 Task: In Heading Arial with underline. Font size of heading  '18'Font style of data Calibri. Font size of data  9Alignment of headline & data Align center. Fill color in heading,  RedFont color of data Black Apply border in Data No BorderIn the sheet  Expense Log Sheetbook
Action: Mouse moved to (201, 132)
Screenshot: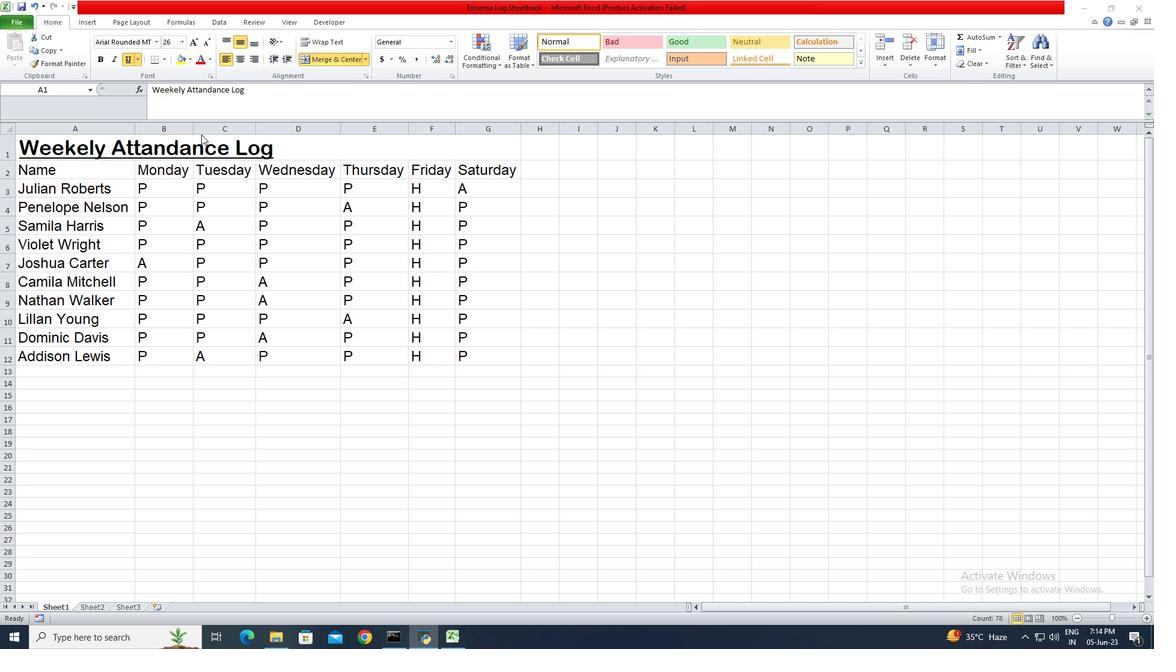 
Action: Mouse pressed left at (201, 132)
Screenshot: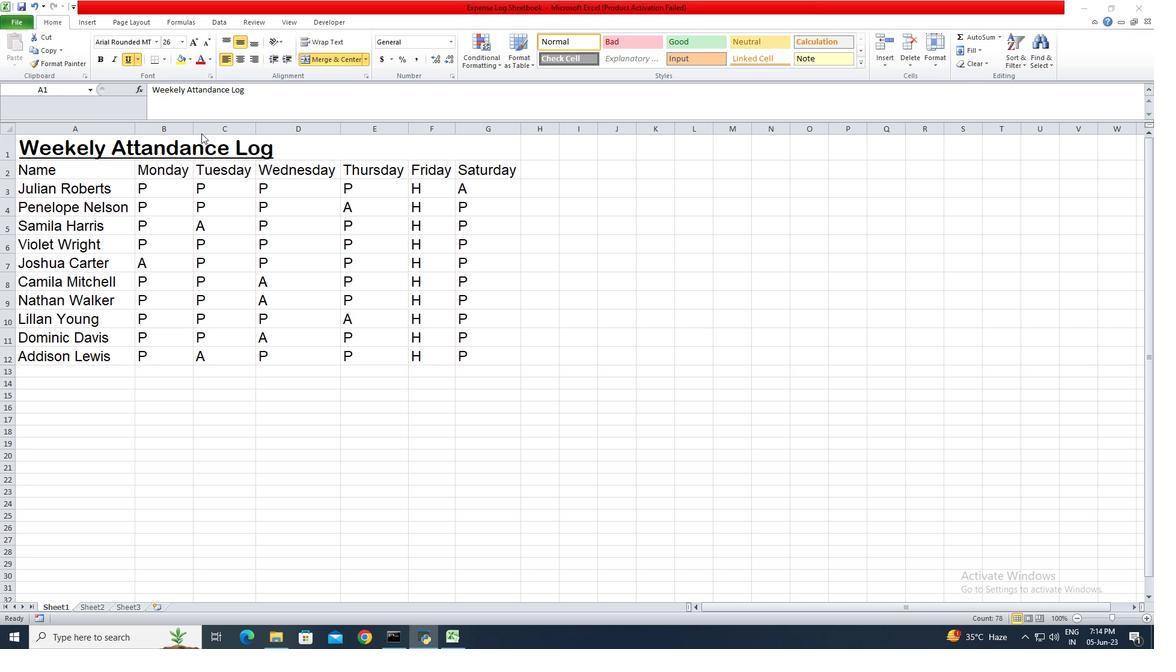 
Action: Mouse moved to (200, 142)
Screenshot: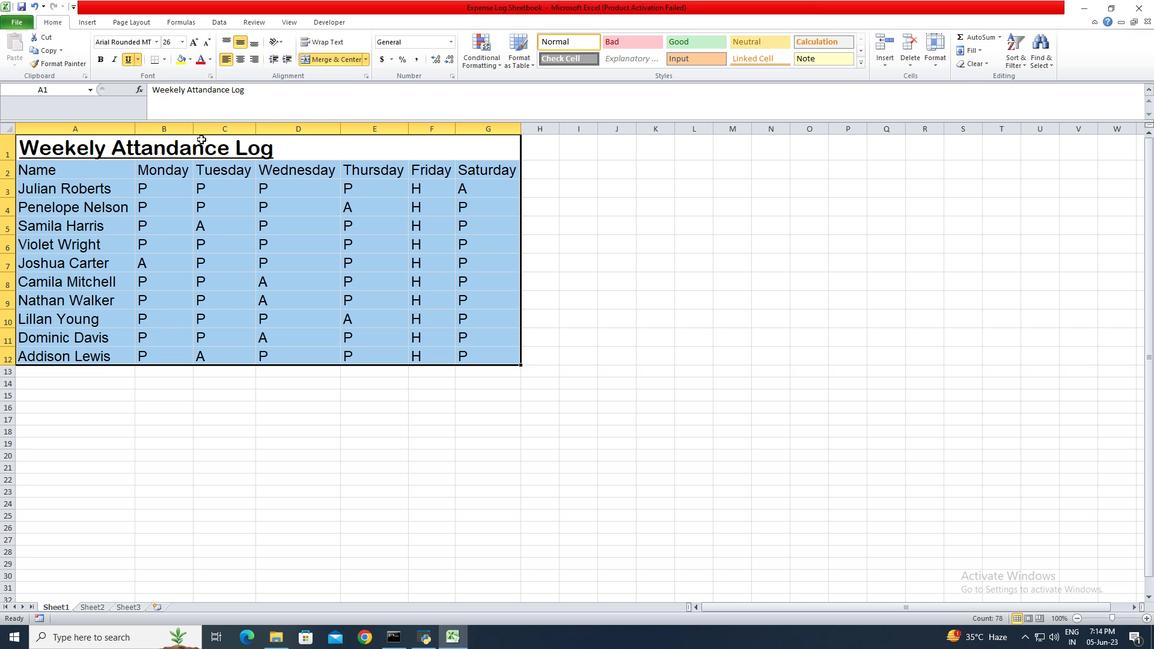 
Action: Mouse pressed left at (200, 142)
Screenshot: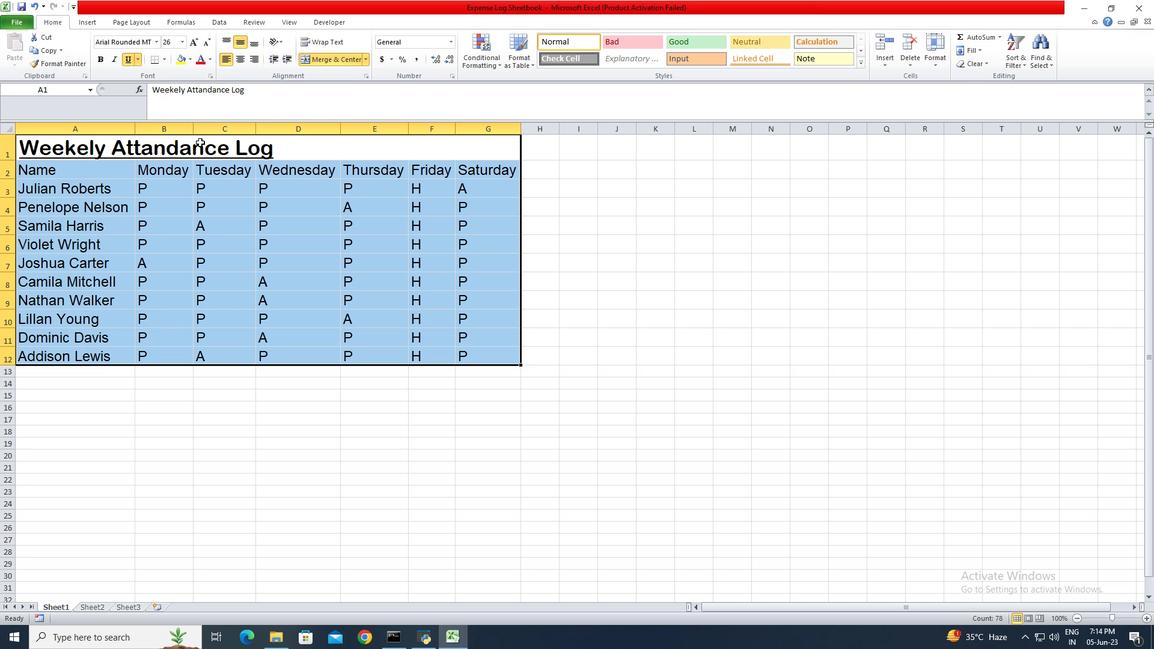 
Action: Mouse moved to (157, 43)
Screenshot: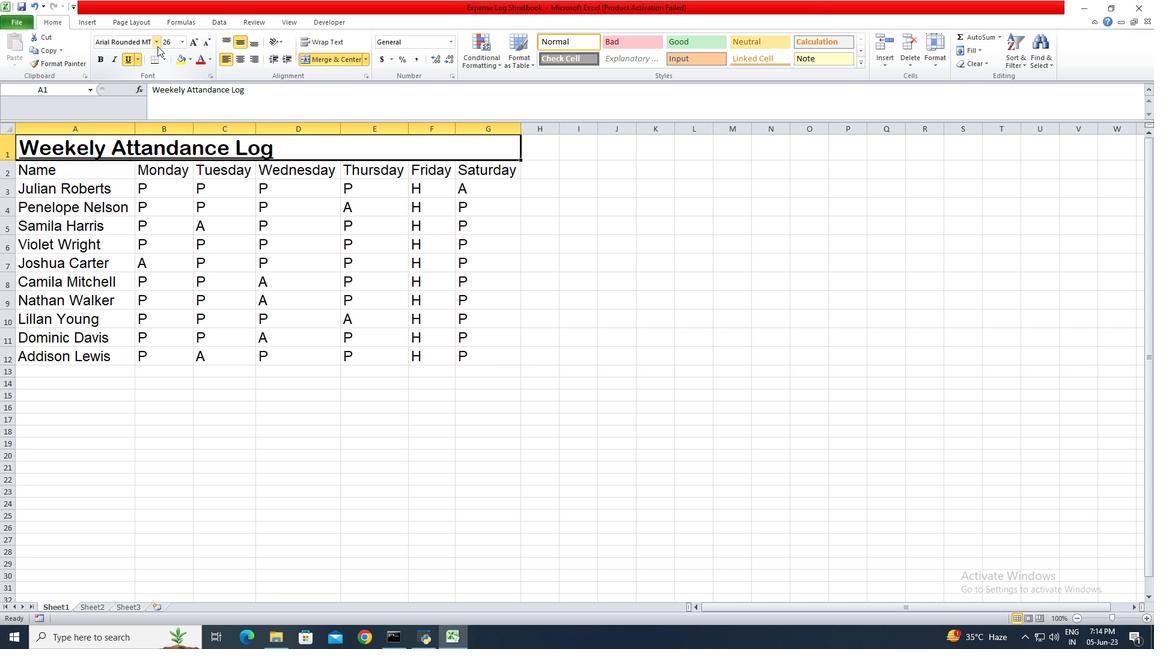 
Action: Mouse pressed left at (157, 43)
Screenshot: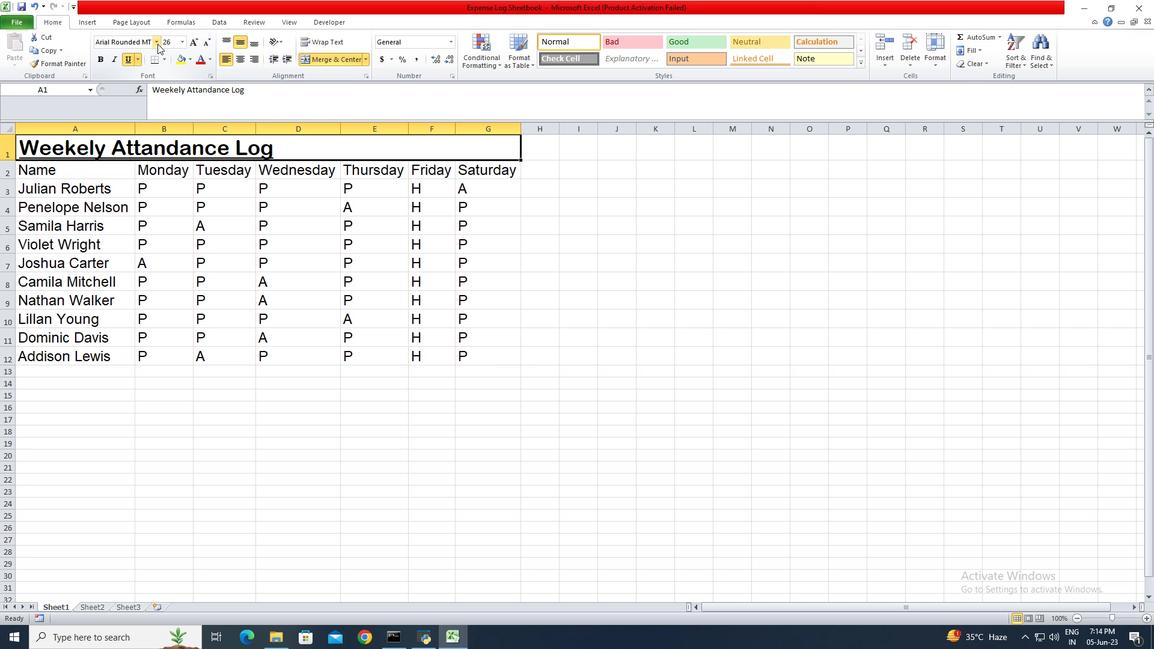 
Action: Mouse moved to (132, 137)
Screenshot: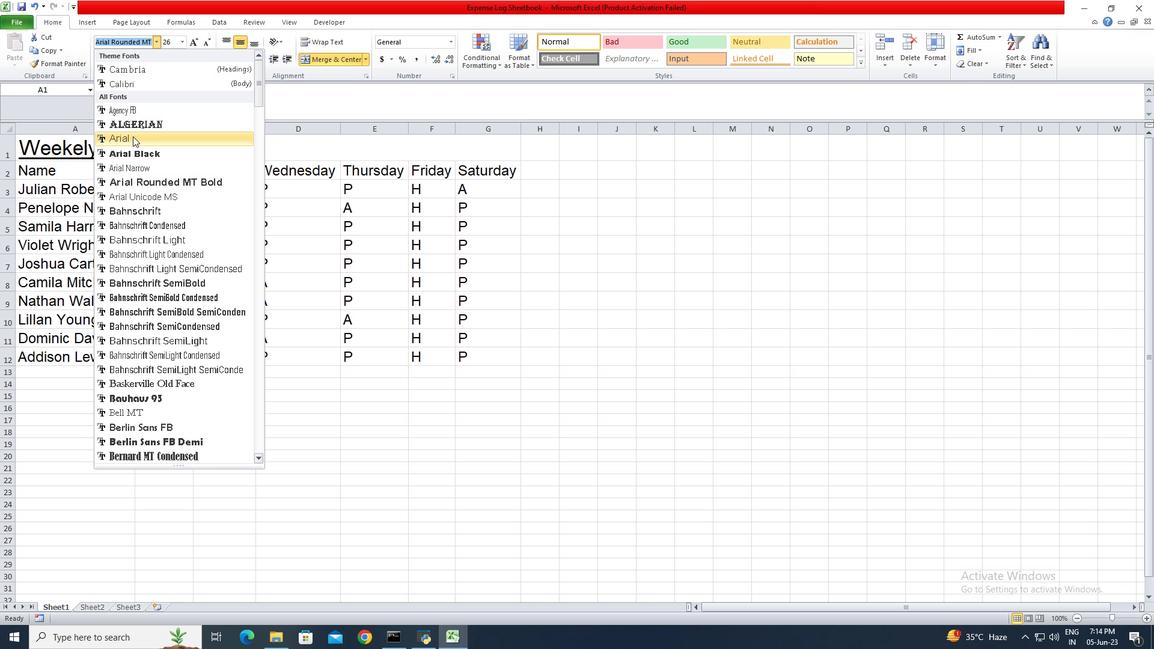 
Action: Mouse pressed left at (132, 137)
Screenshot: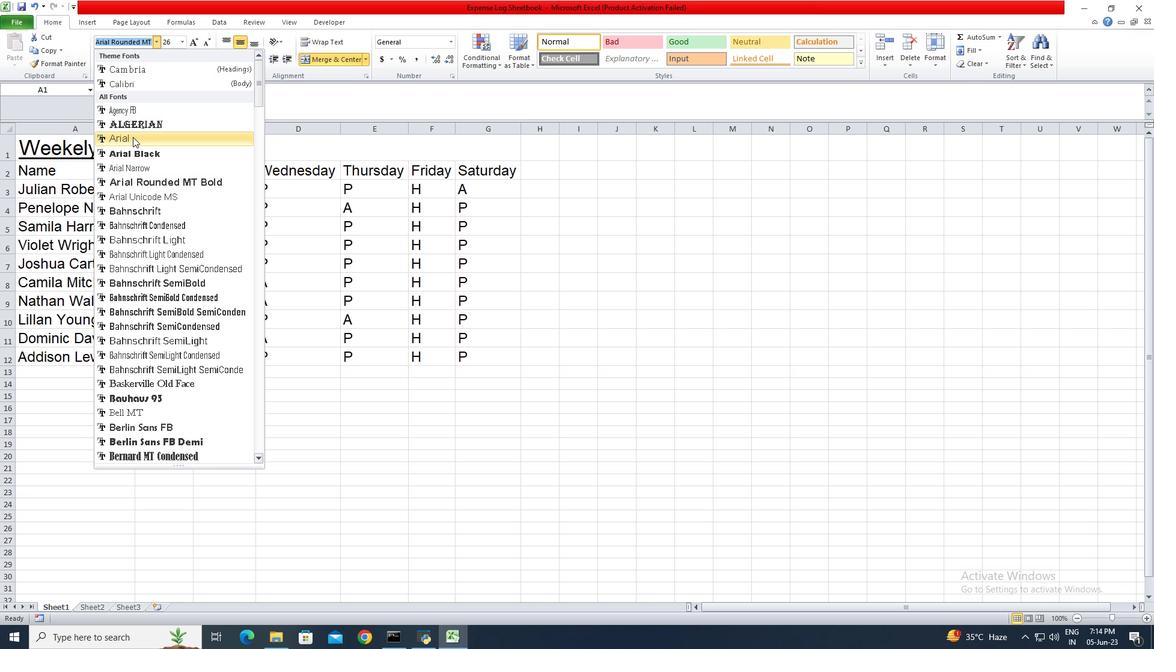 
Action: Mouse moved to (132, 63)
Screenshot: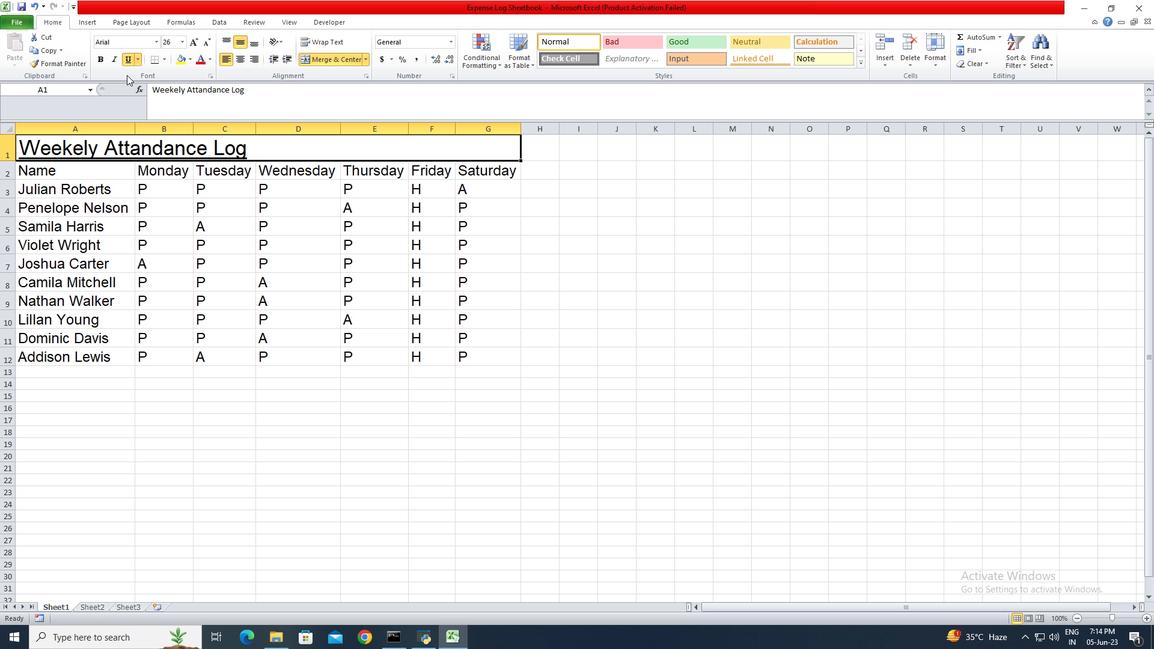 
Action: Mouse pressed left at (132, 63)
Screenshot: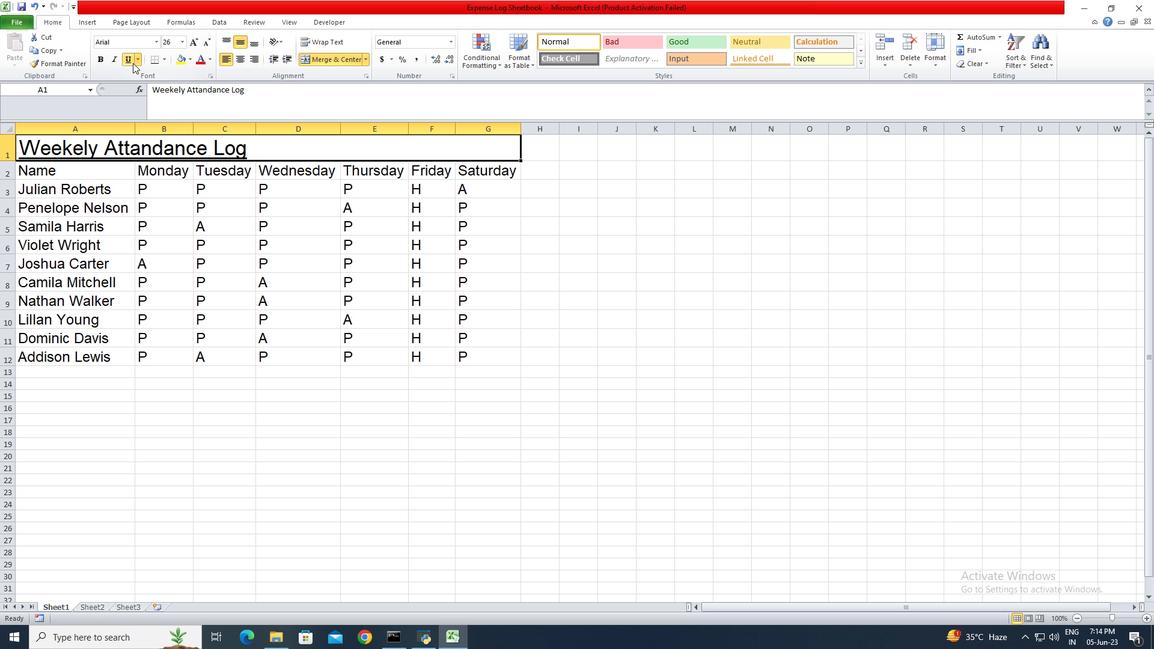 
Action: Mouse moved to (133, 62)
Screenshot: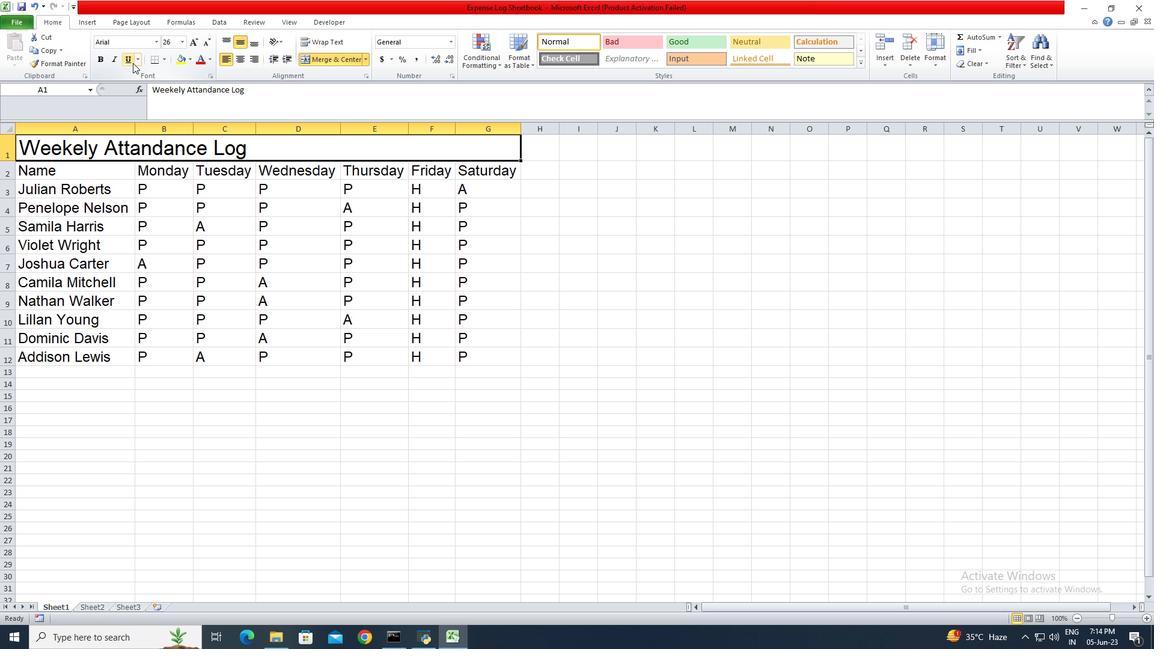 
Action: Mouse pressed left at (133, 62)
Screenshot: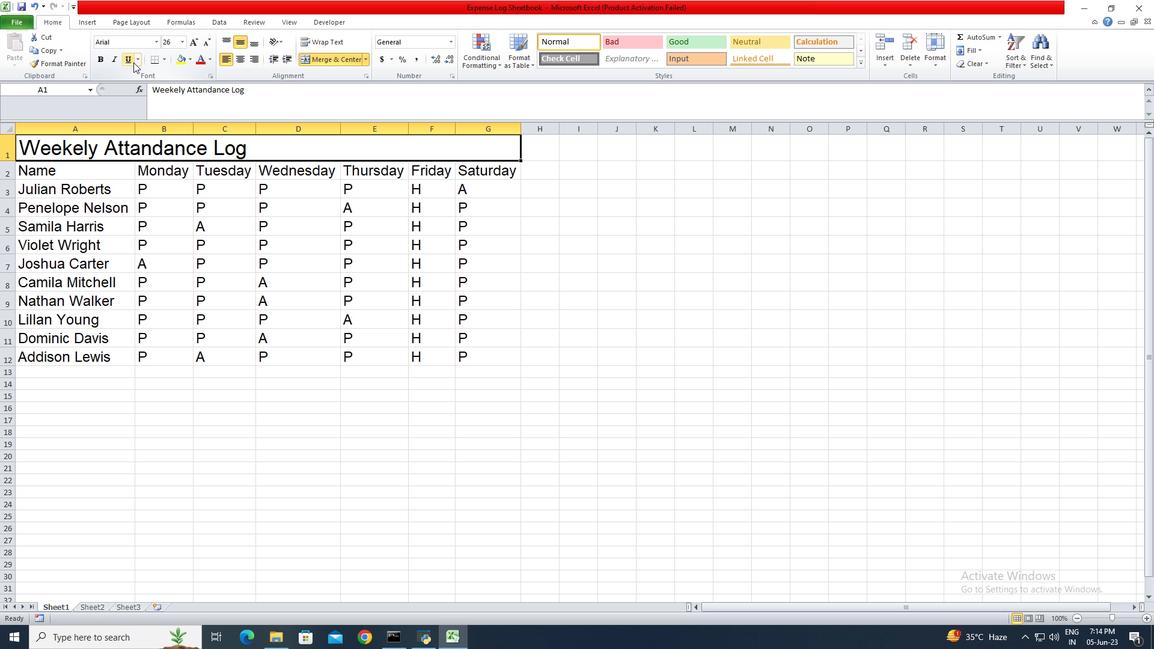 
Action: Mouse moved to (182, 42)
Screenshot: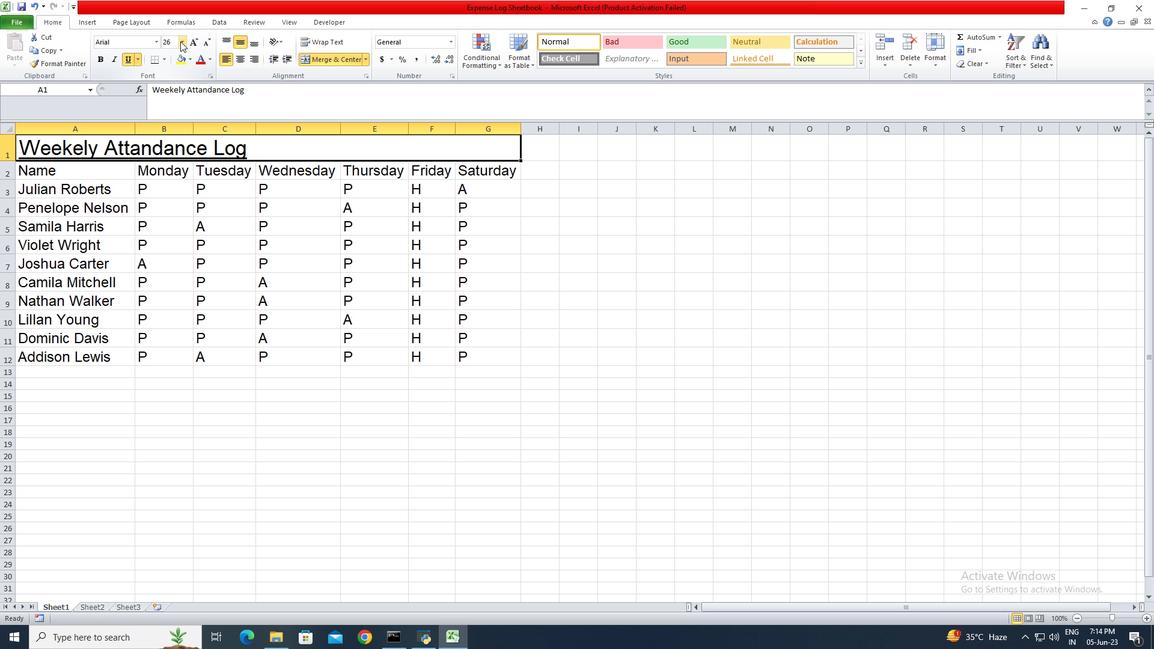 
Action: Mouse pressed left at (182, 42)
Screenshot: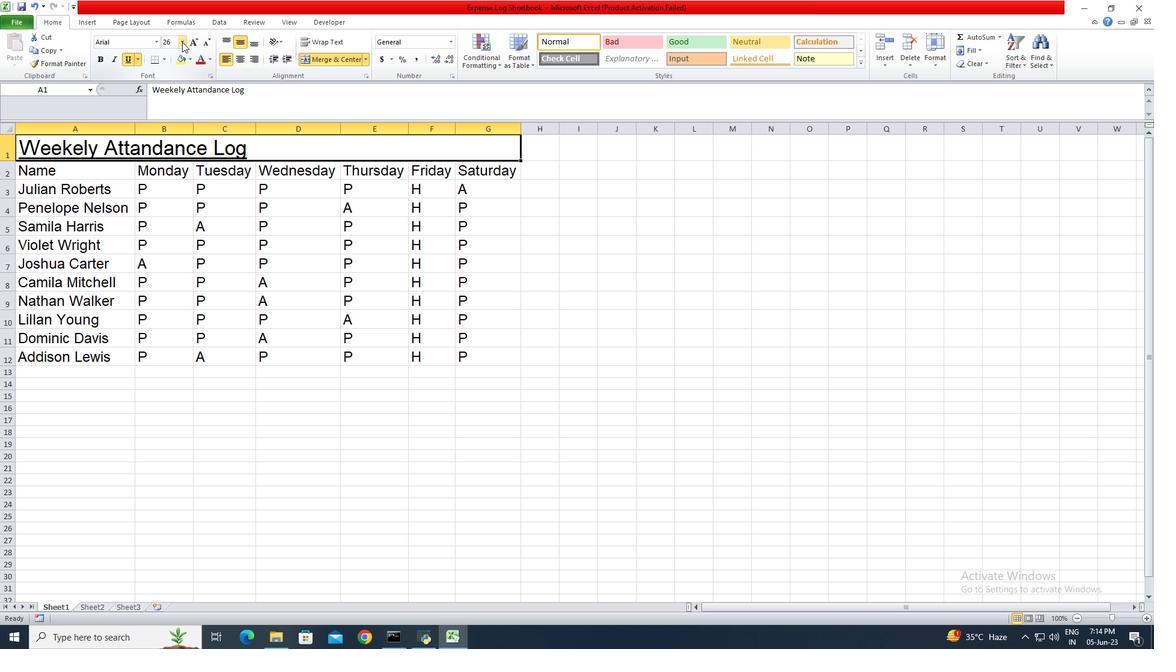 
Action: Mouse moved to (167, 128)
Screenshot: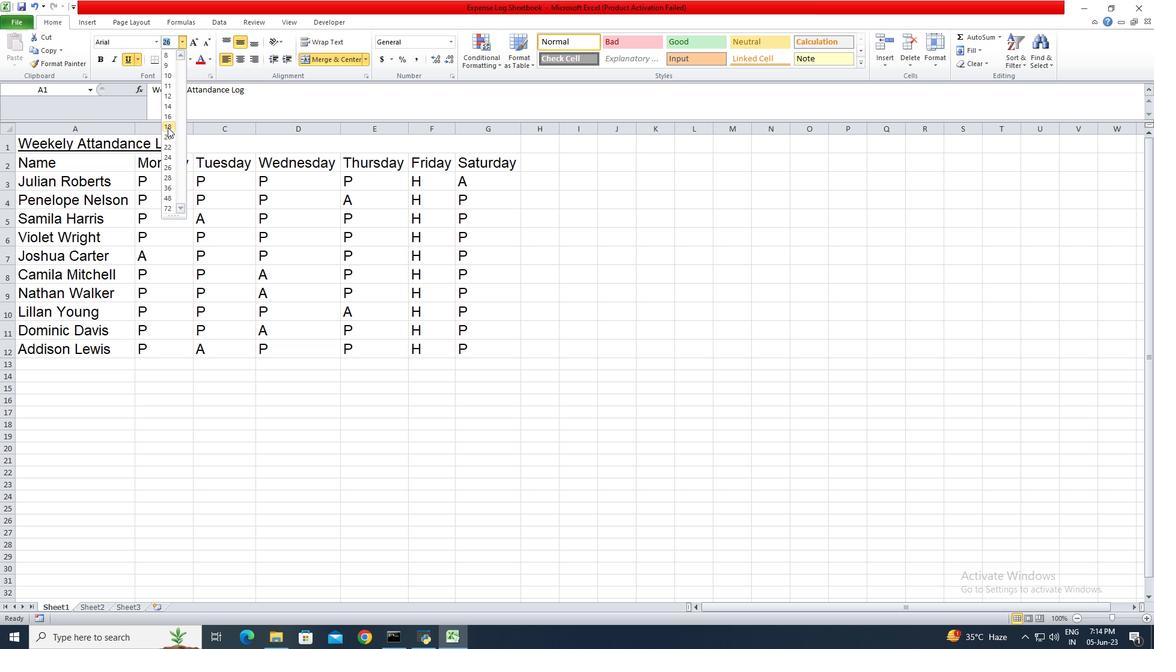 
Action: Mouse pressed left at (167, 128)
Screenshot: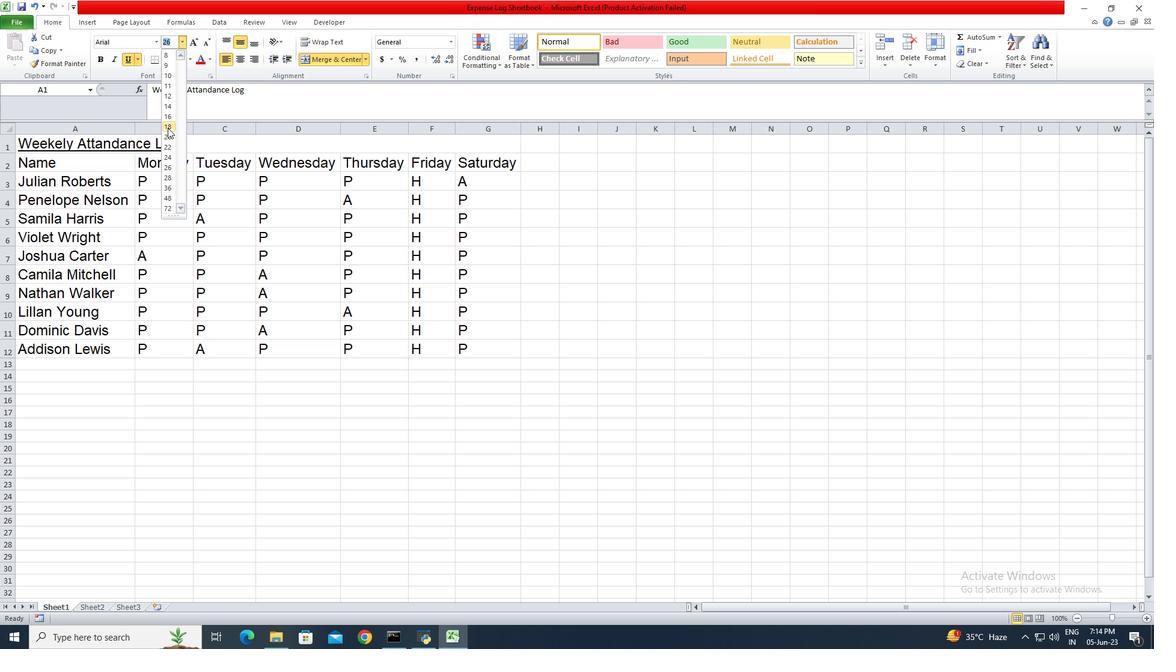 
Action: Mouse moved to (76, 164)
Screenshot: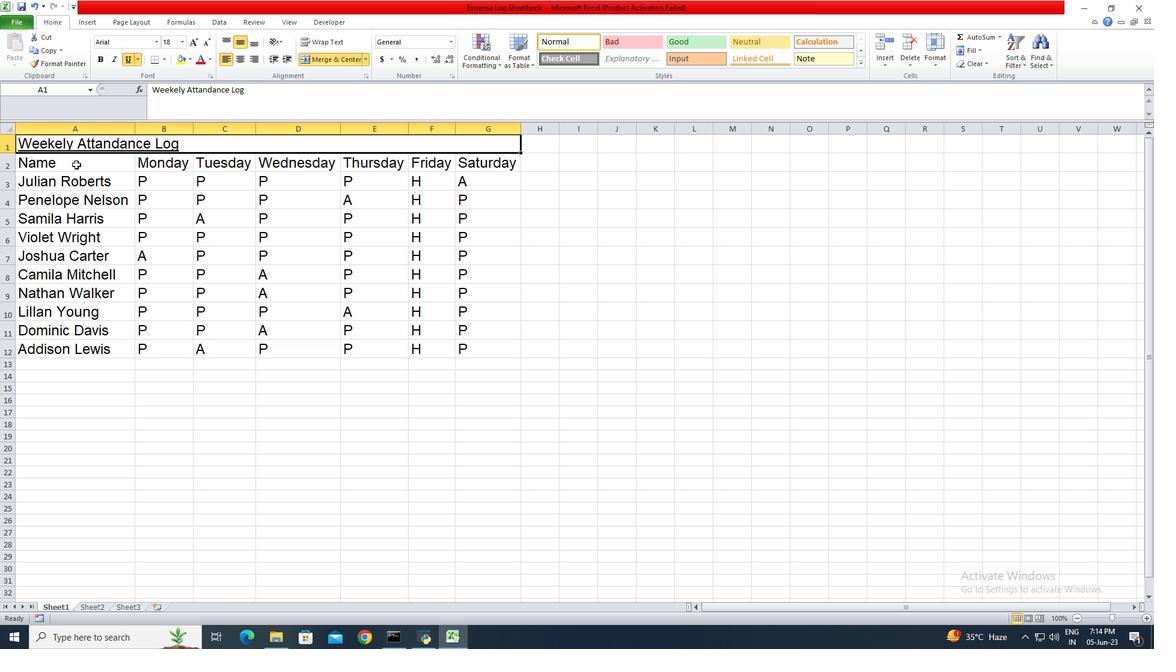 
Action: Mouse pressed left at (76, 164)
Screenshot: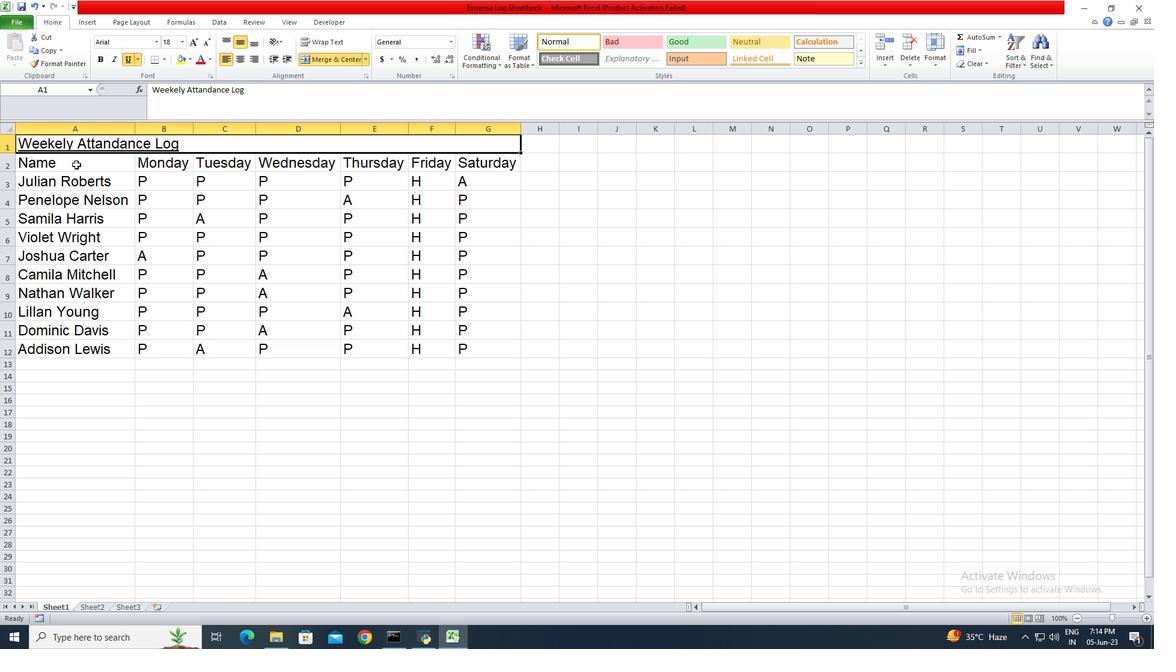 
Action: Mouse moved to (156, 42)
Screenshot: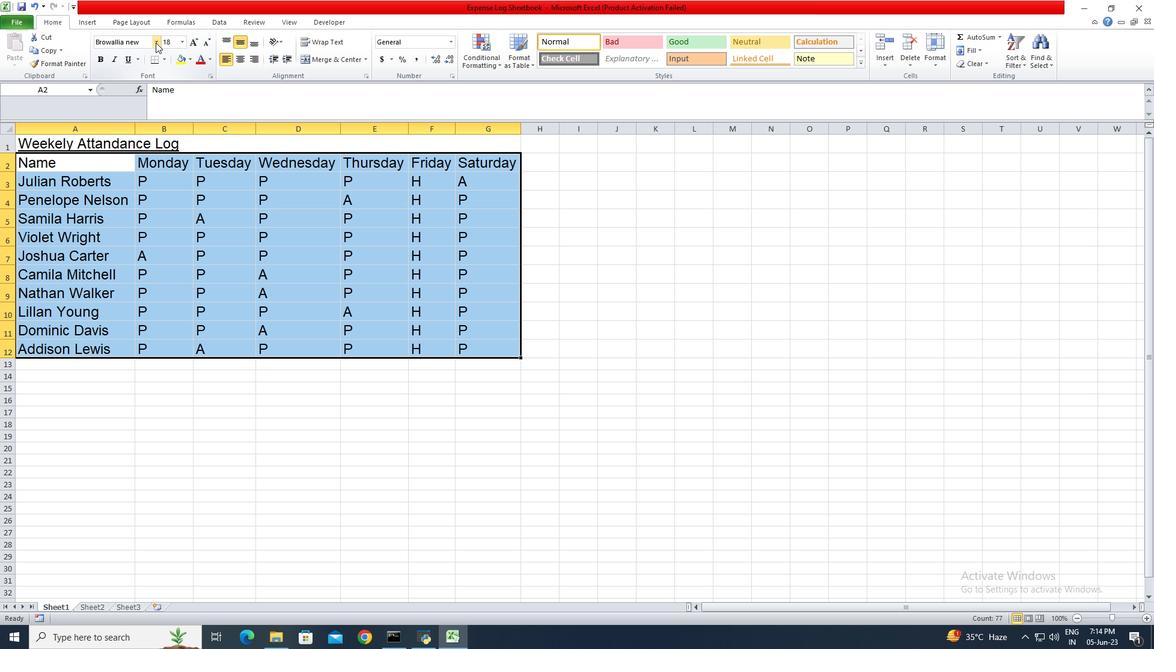 
Action: Mouse pressed left at (156, 42)
Screenshot: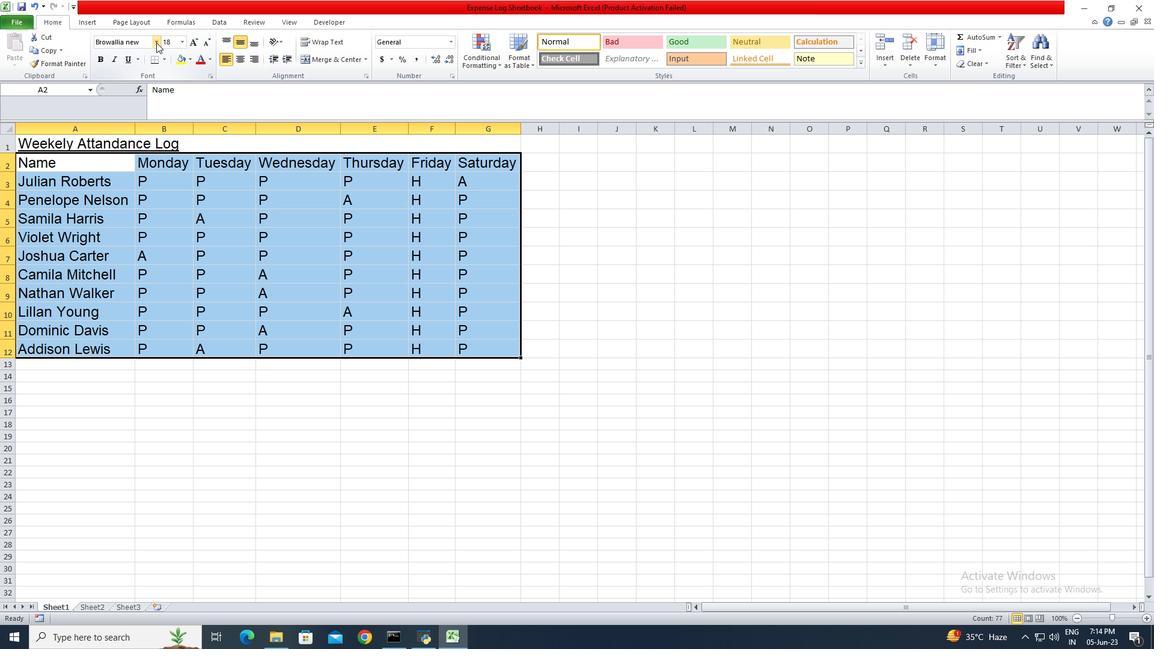 
Action: Mouse moved to (152, 88)
Screenshot: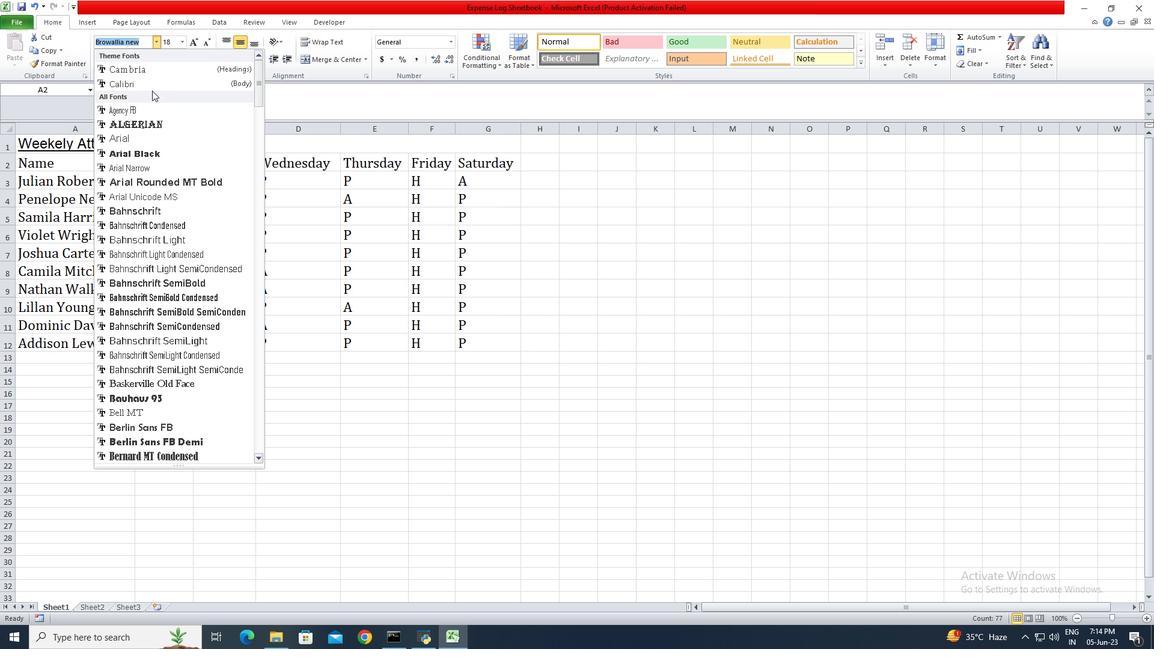 
Action: Mouse pressed left at (152, 88)
Screenshot: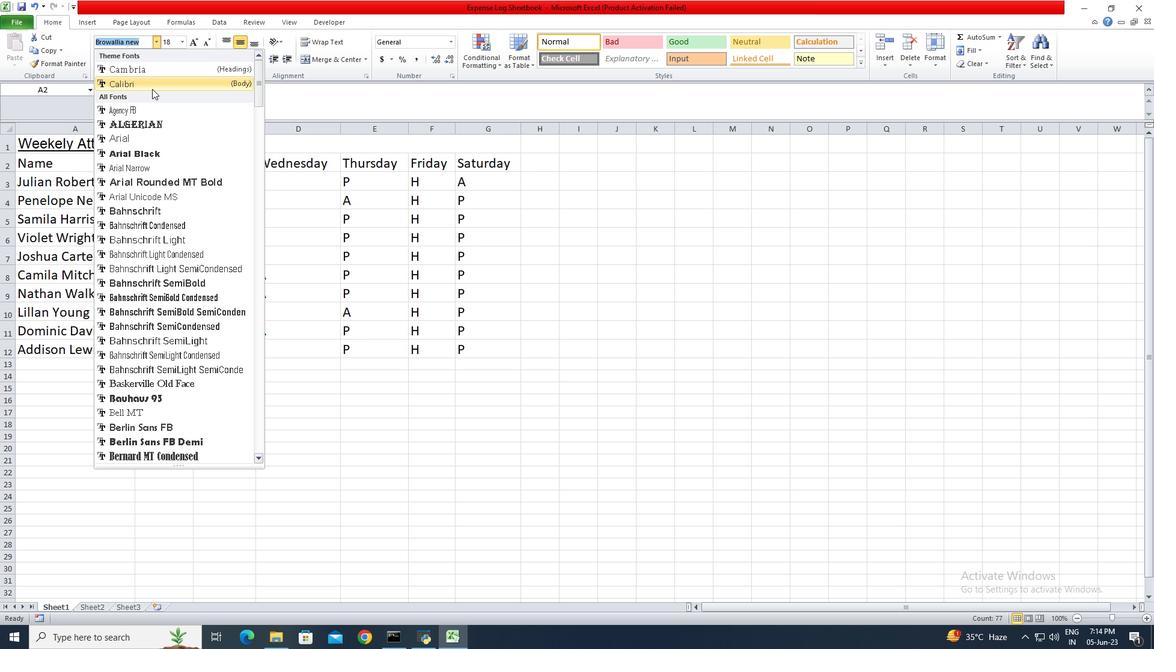 
Action: Mouse moved to (185, 42)
Screenshot: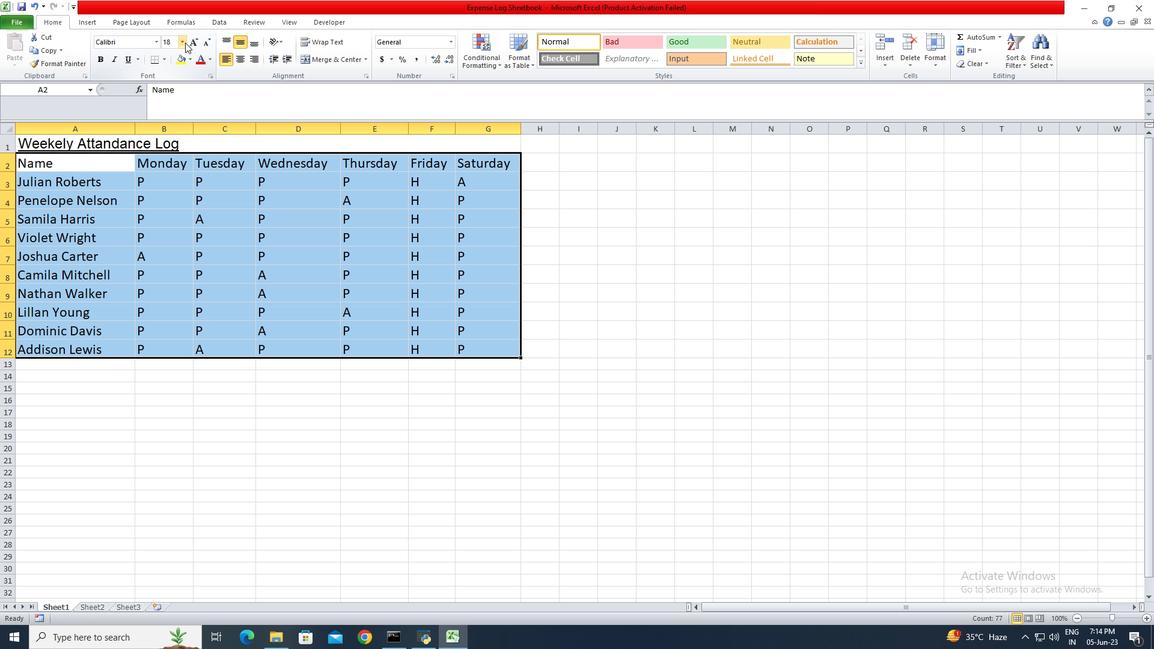 
Action: Mouse pressed left at (185, 42)
Screenshot: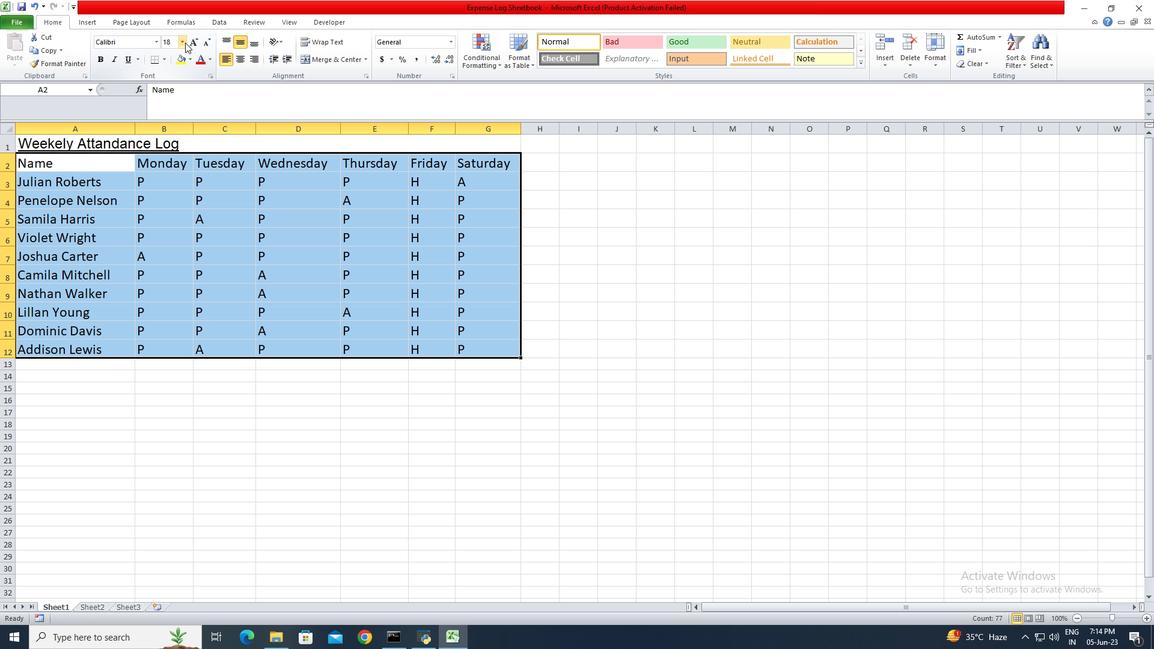 
Action: Mouse moved to (169, 66)
Screenshot: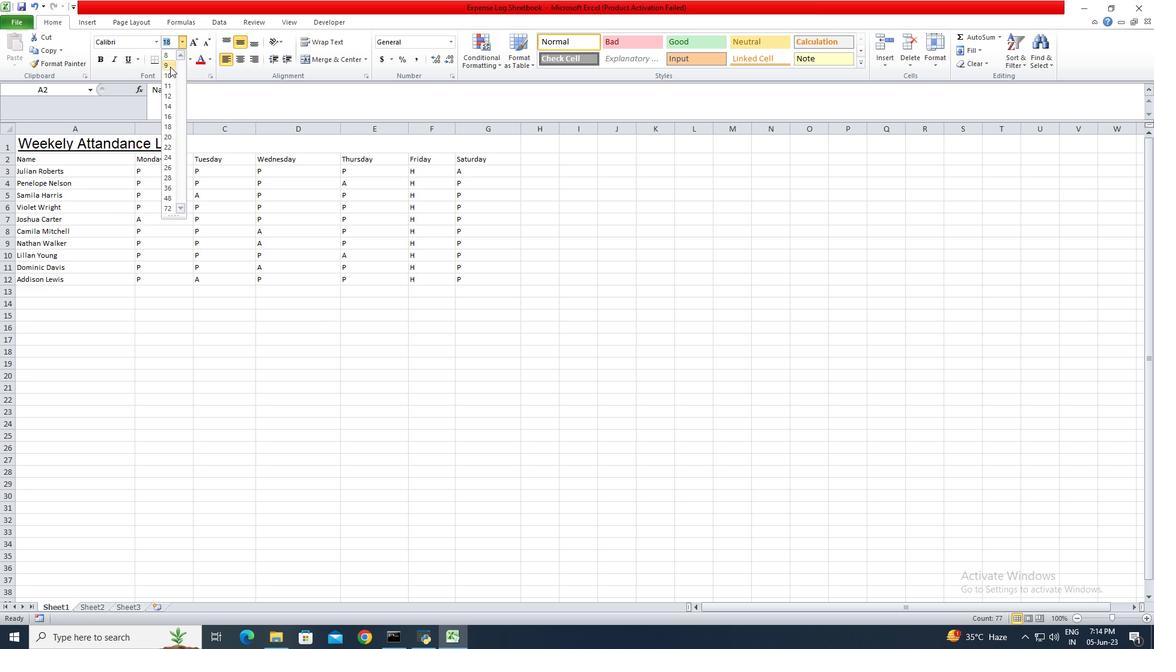 
Action: Mouse pressed left at (169, 66)
Screenshot: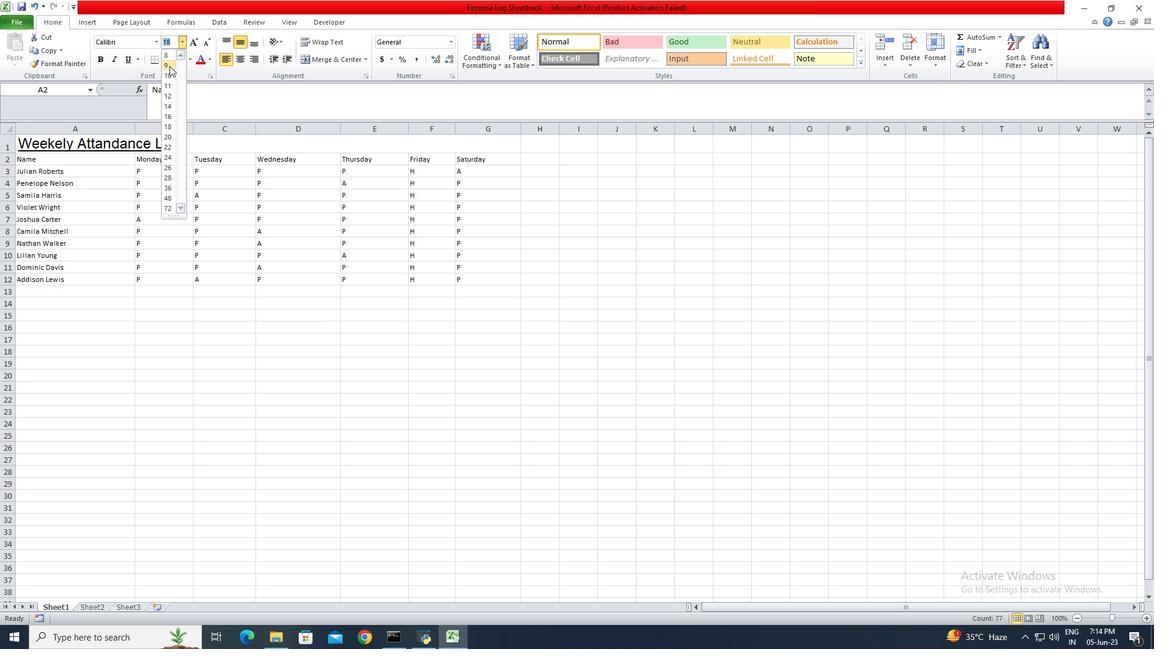 
Action: Mouse moved to (180, 331)
Screenshot: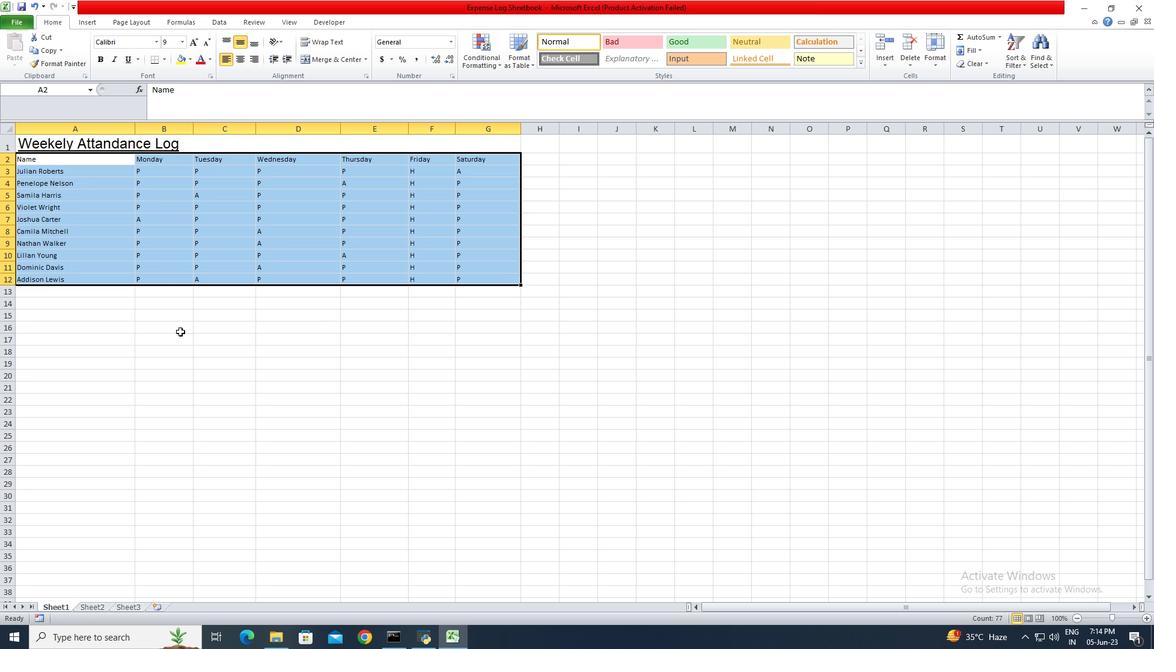 
Action: Mouse pressed left at (180, 331)
Screenshot: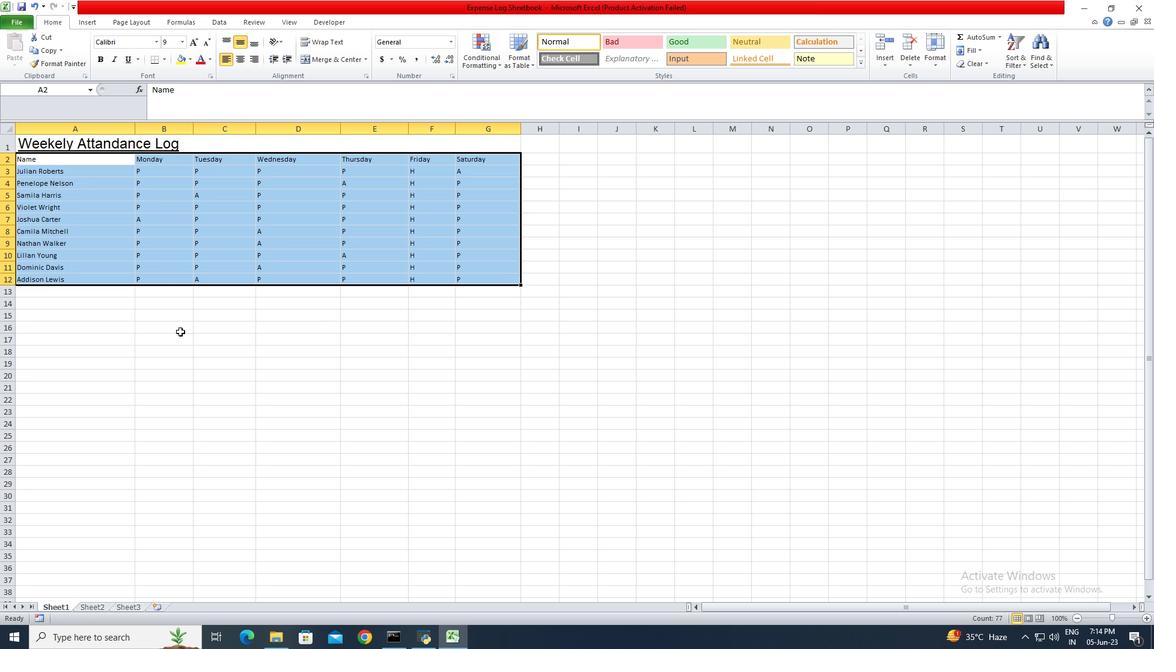 
Action: Mouse moved to (61, 138)
Screenshot: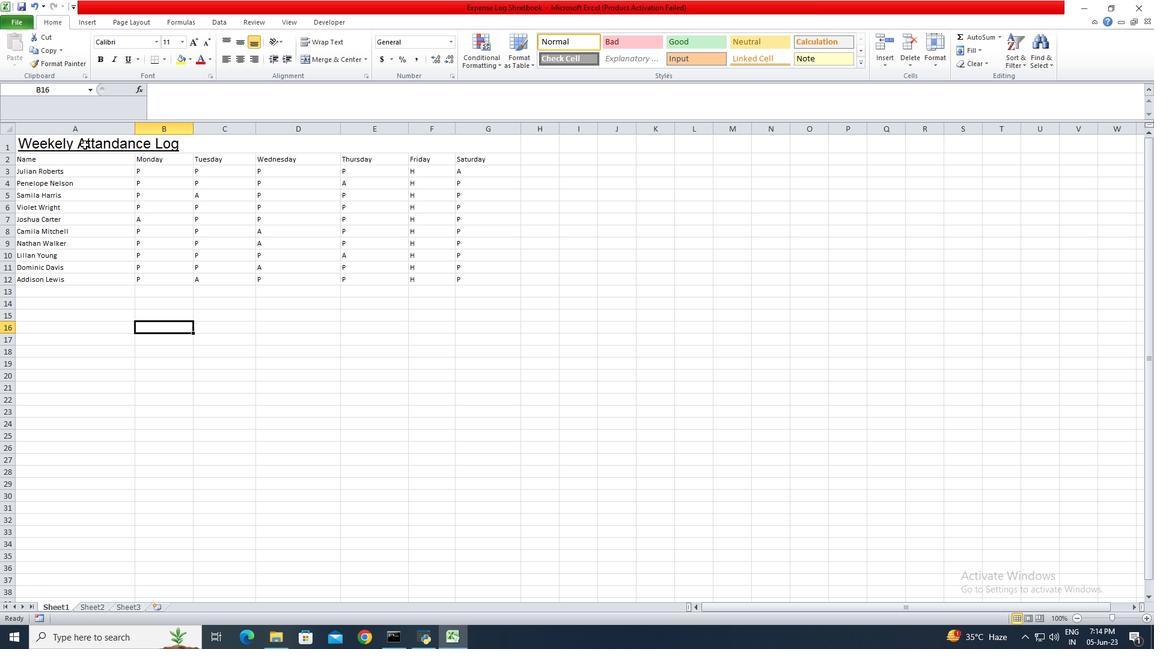 
Action: Mouse pressed left at (61, 138)
Screenshot: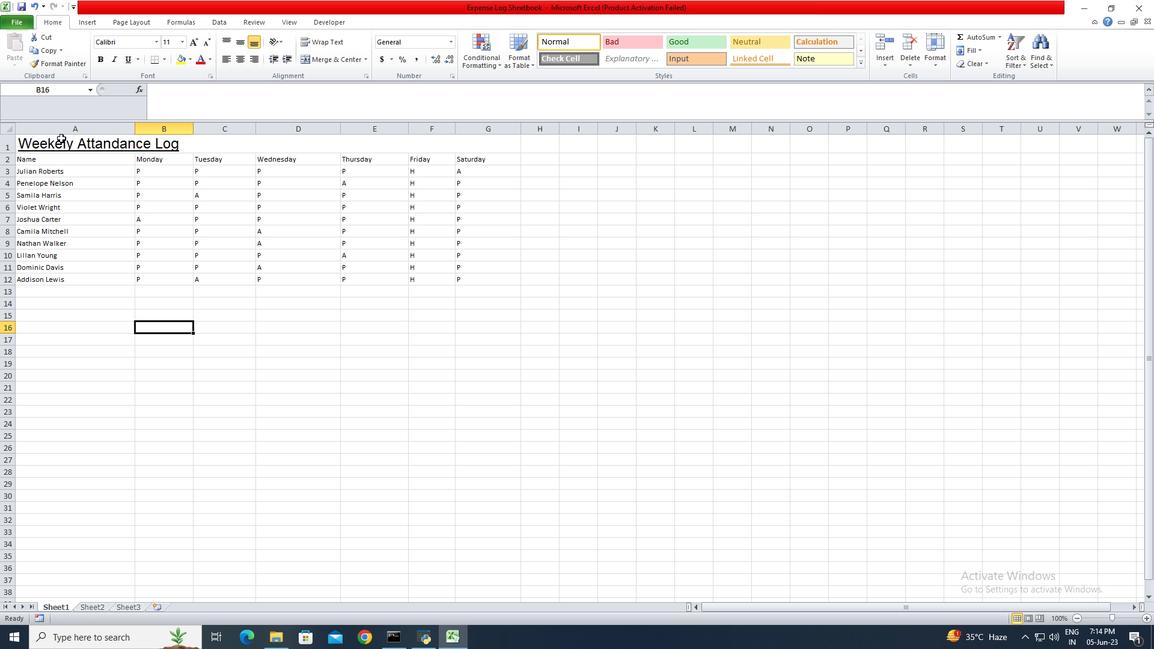 
Action: Mouse moved to (99, 138)
Screenshot: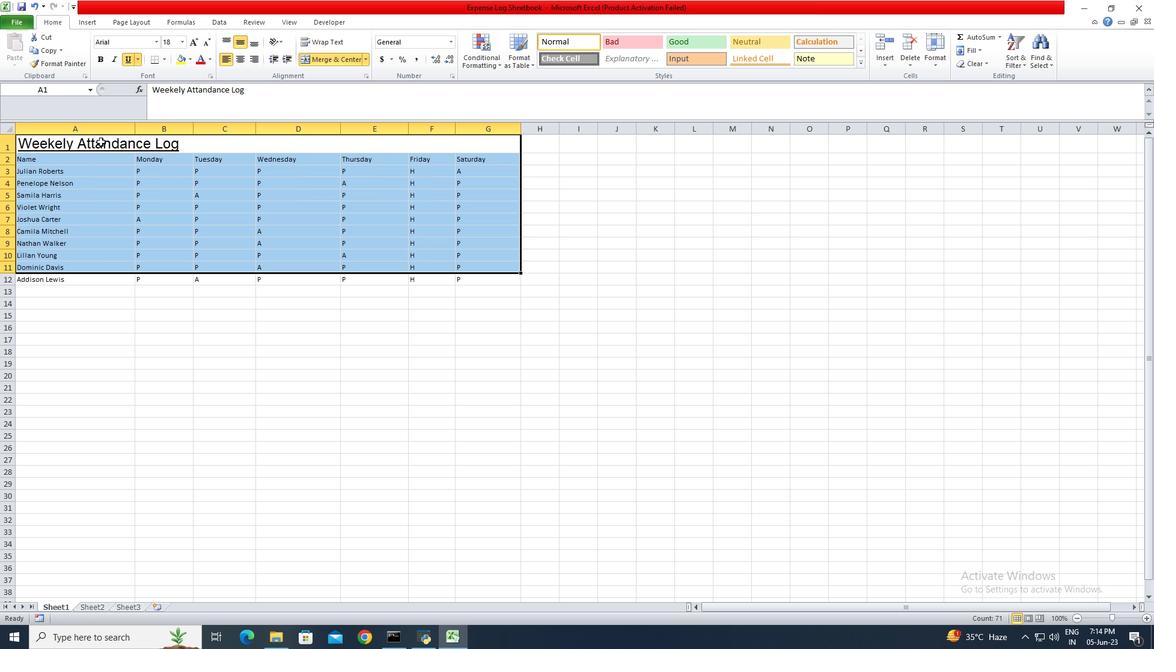 
Action: Mouse pressed left at (99, 138)
Screenshot: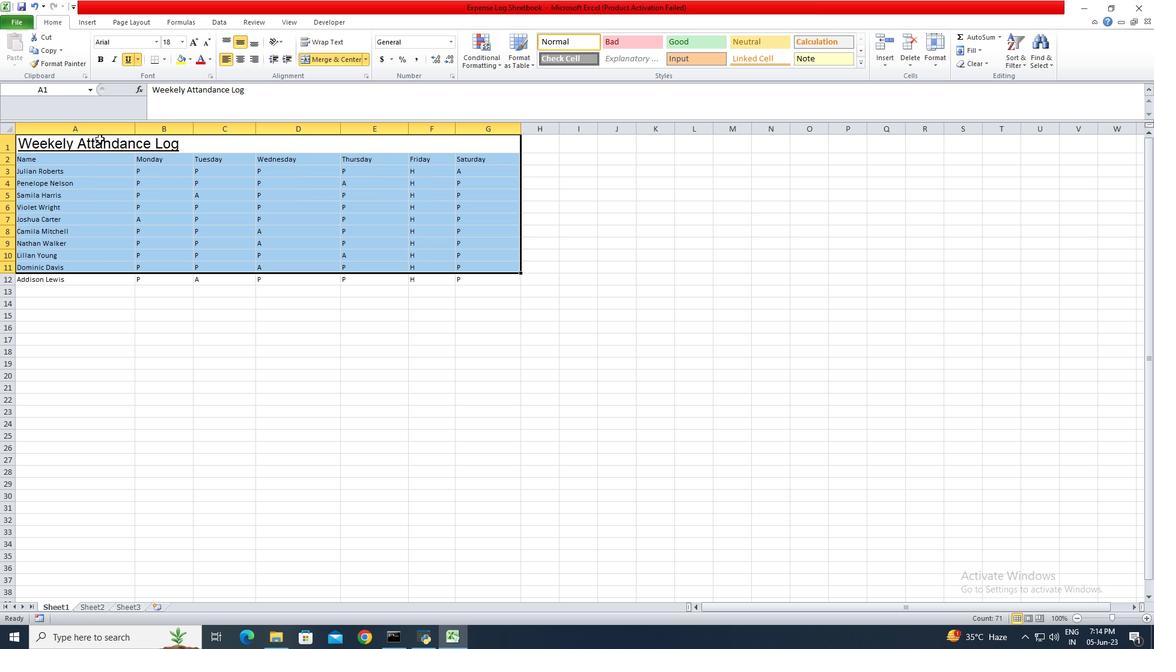 
Action: Mouse moved to (241, 57)
Screenshot: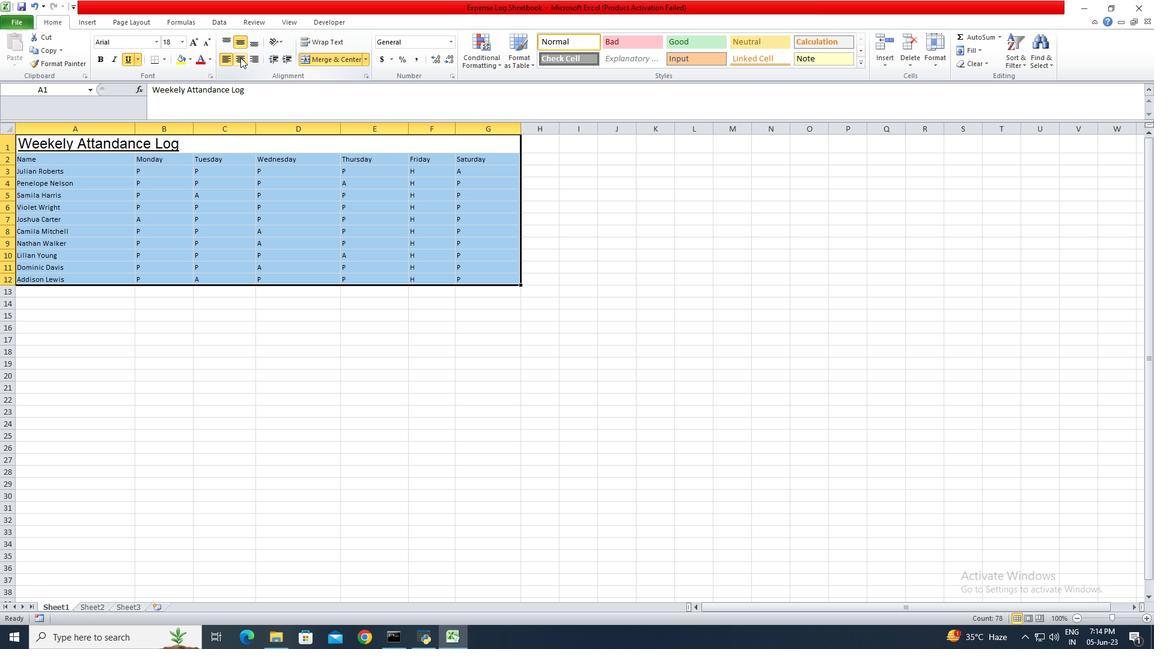 
Action: Mouse pressed left at (241, 57)
Screenshot: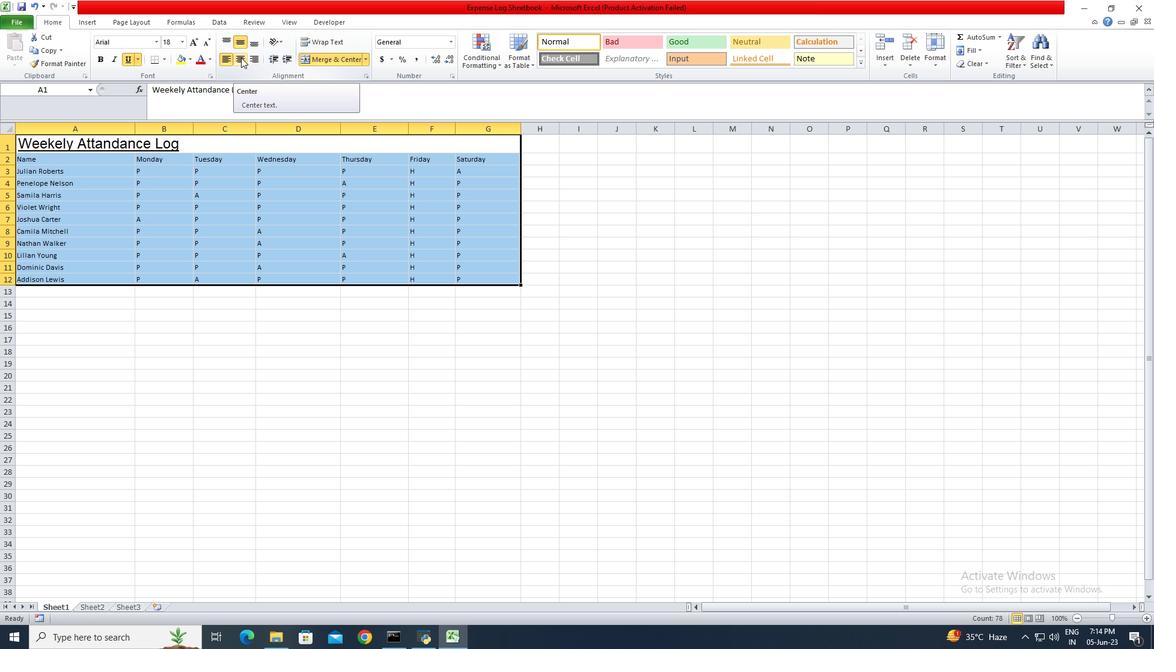 
Action: Mouse moved to (136, 126)
Screenshot: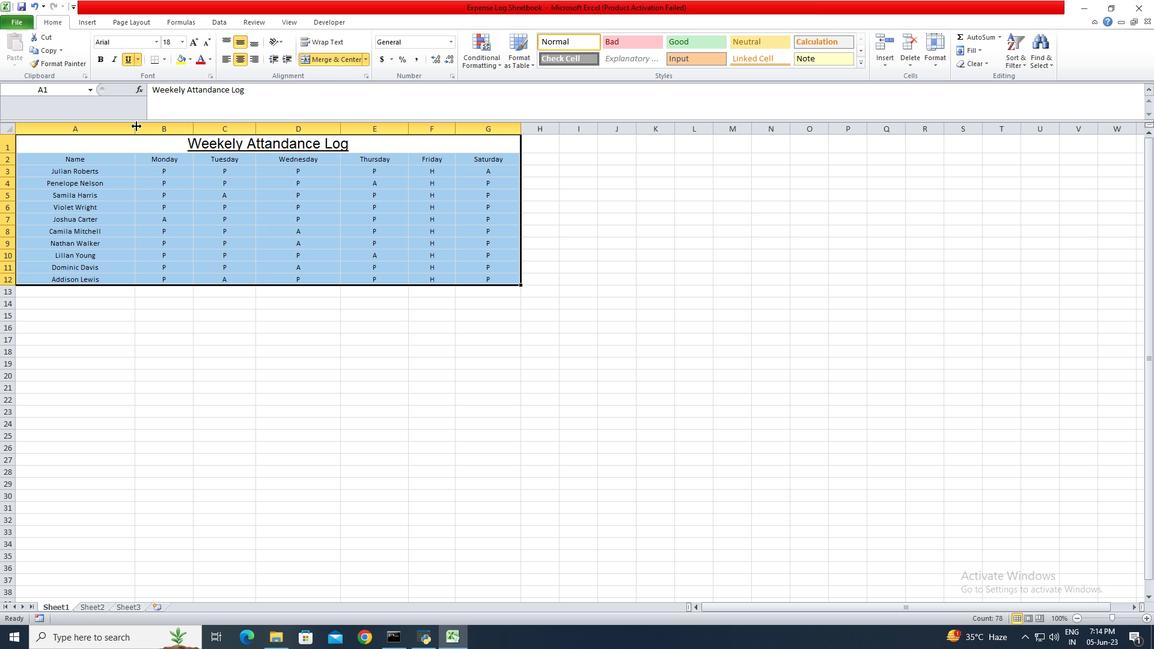 
Action: Mouse pressed left at (136, 126)
Screenshot: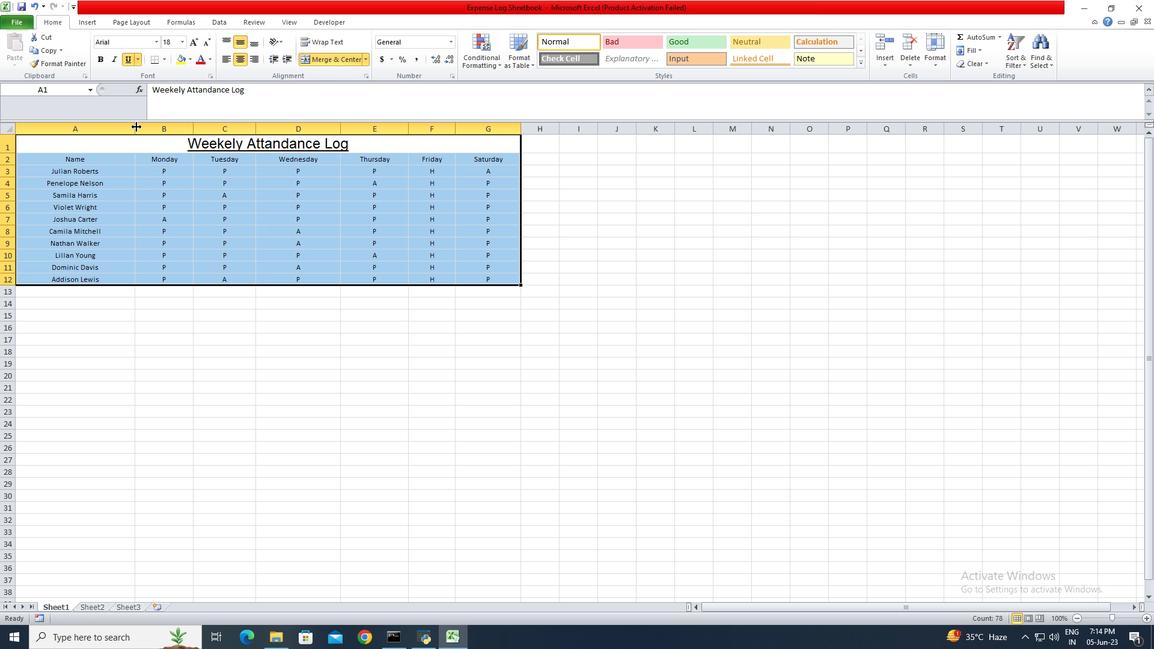
Action: Mouse pressed left at (136, 126)
Screenshot: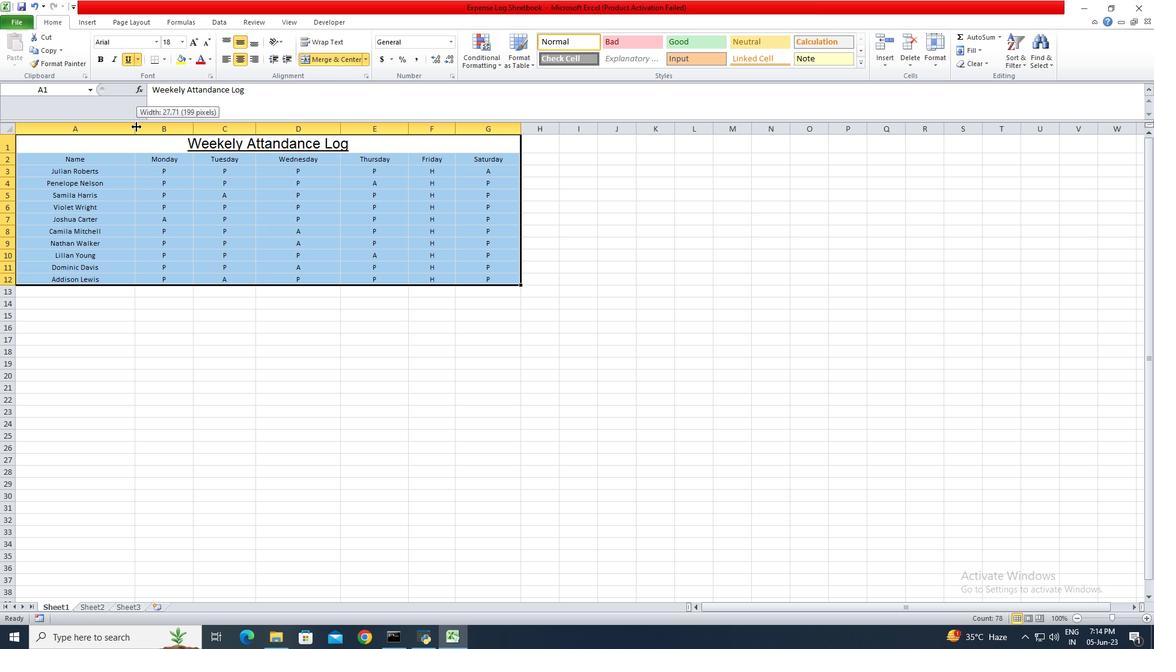 
Action: Mouse moved to (132, 130)
Screenshot: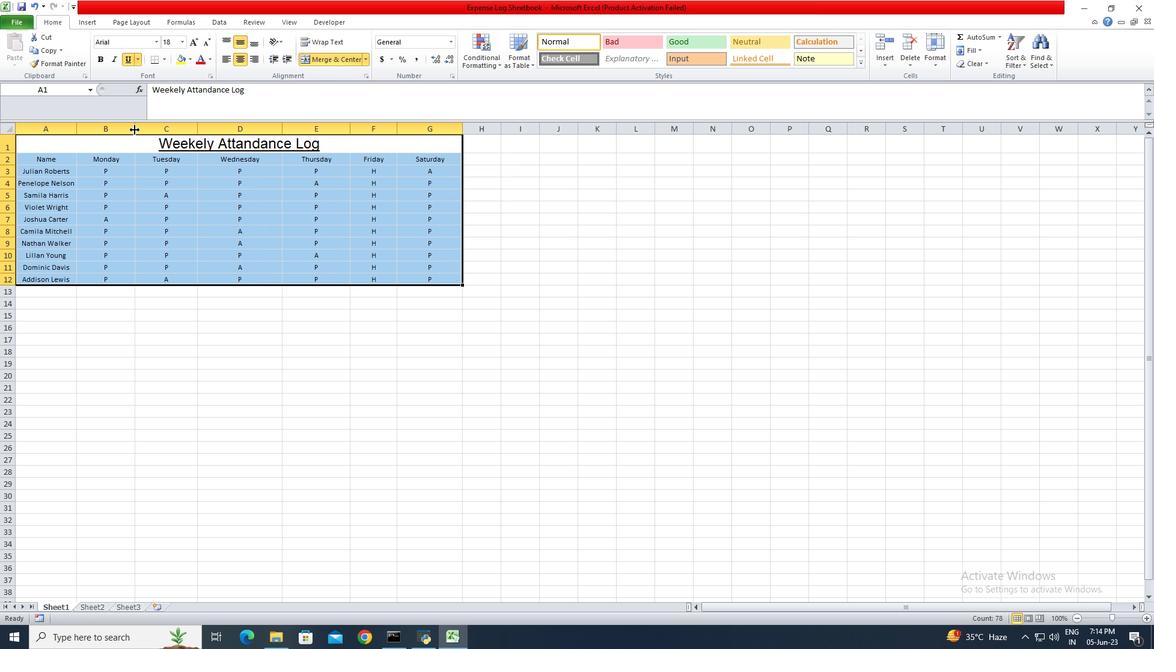 
Action: Mouse pressed left at (132, 130)
Screenshot: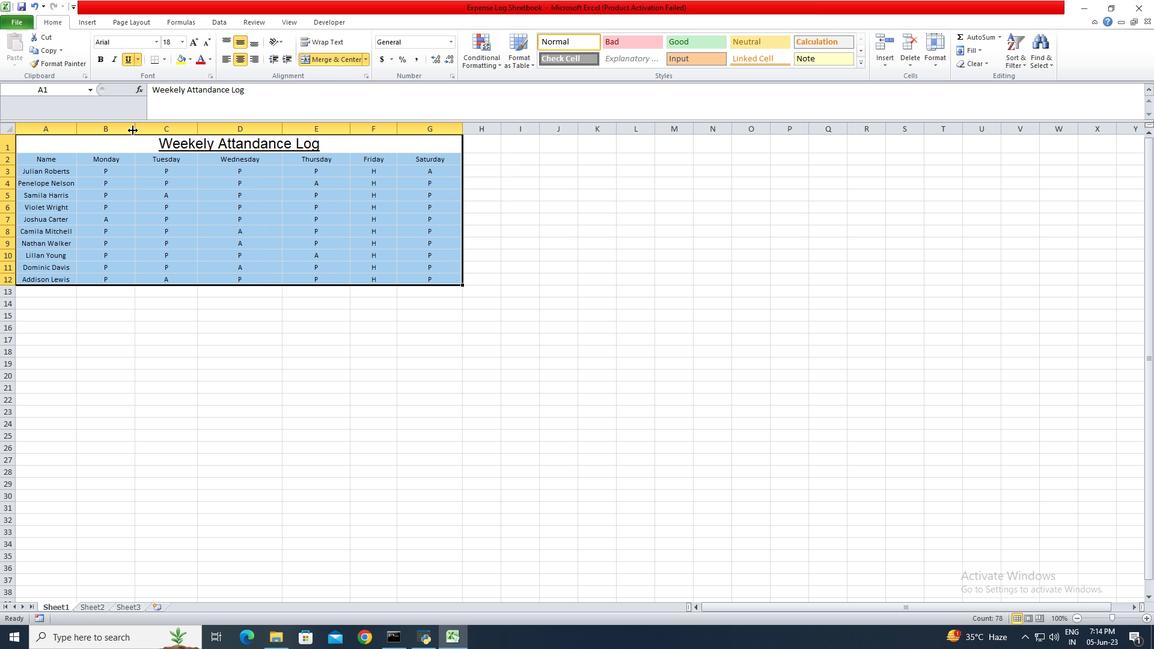
Action: Mouse pressed left at (132, 130)
Screenshot: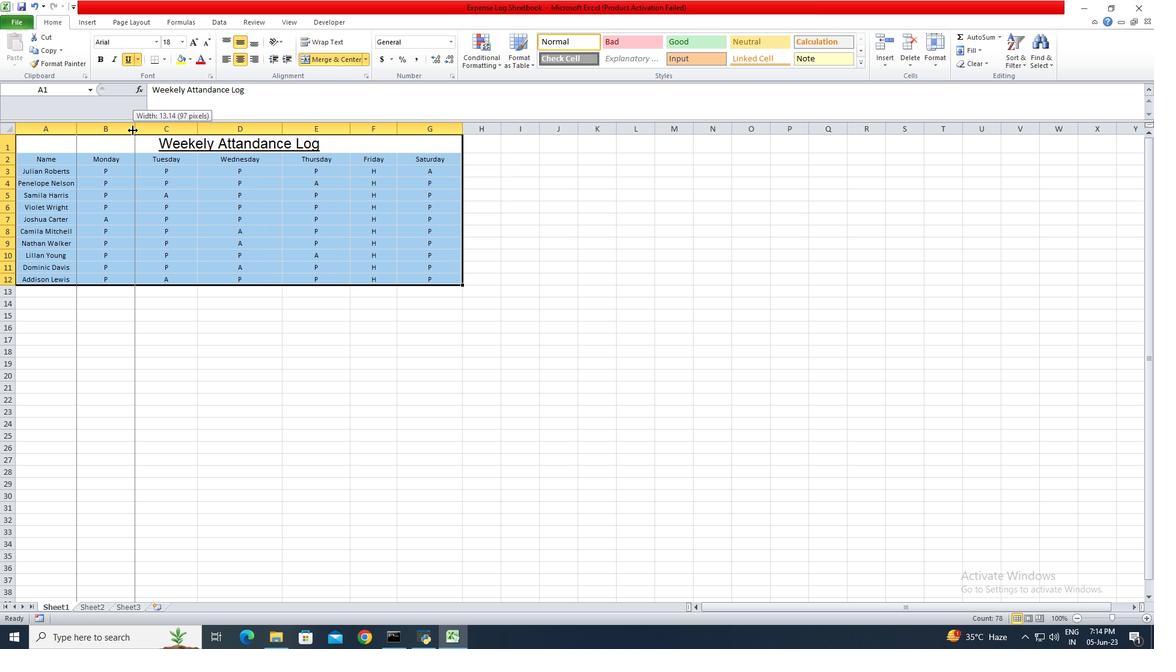 
Action: Mouse moved to (168, 130)
Screenshot: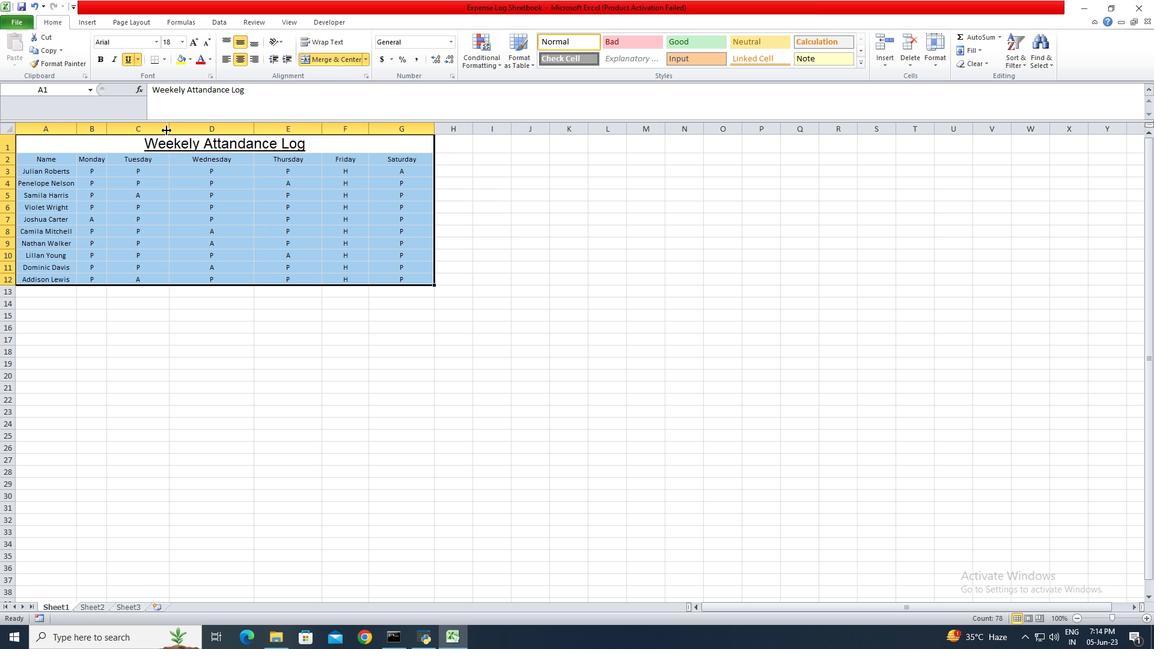 
Action: Mouse pressed left at (168, 130)
Screenshot: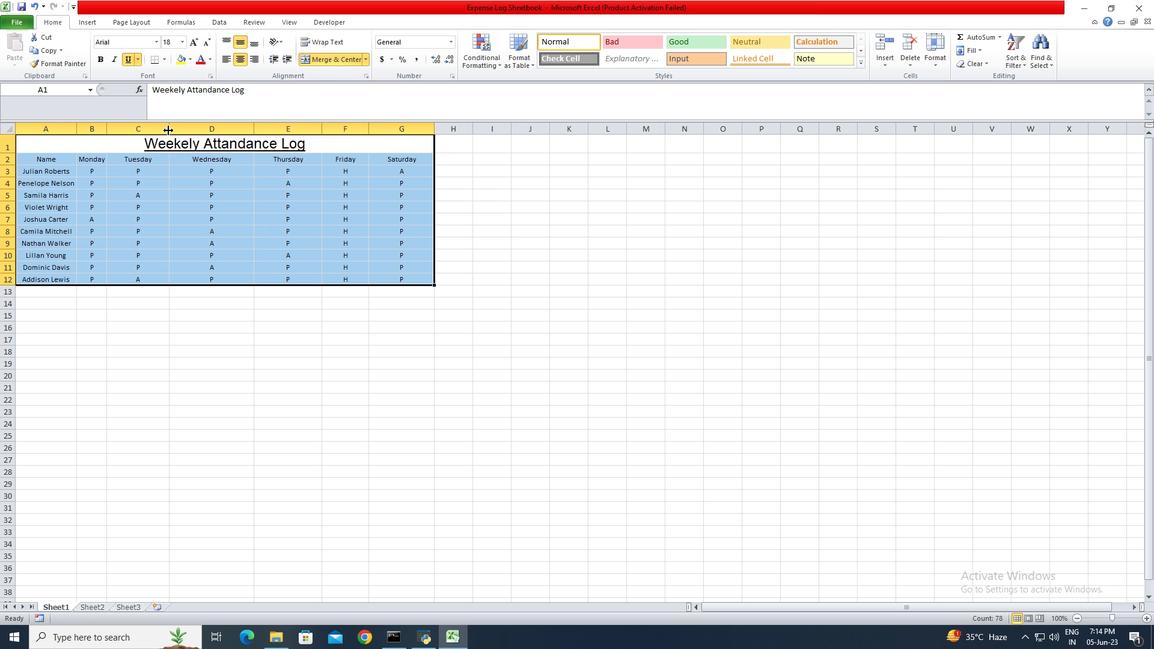 
Action: Mouse moved to (168, 130)
Screenshot: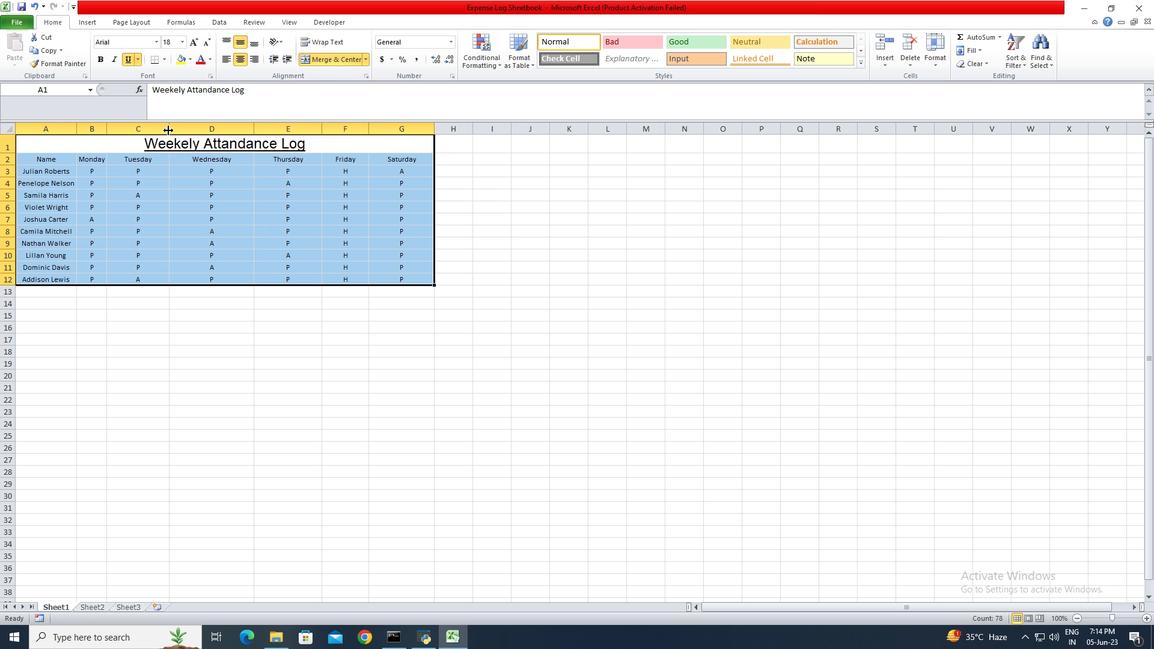 
Action: Mouse pressed left at (168, 130)
Screenshot: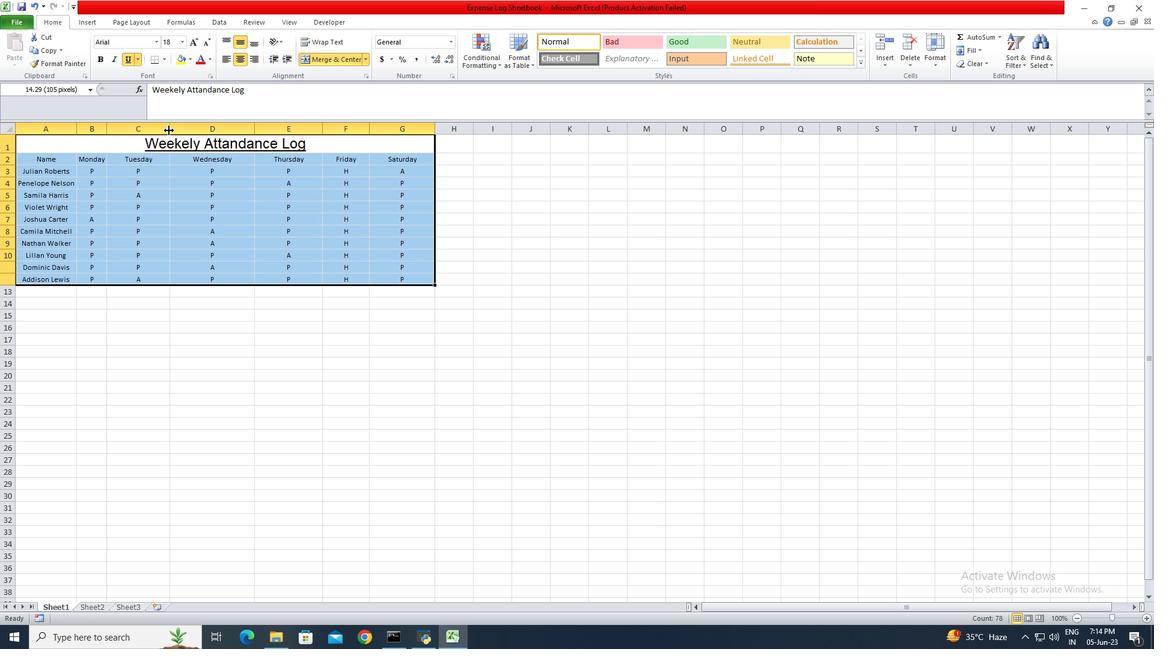 
Action: Mouse moved to (226, 128)
Screenshot: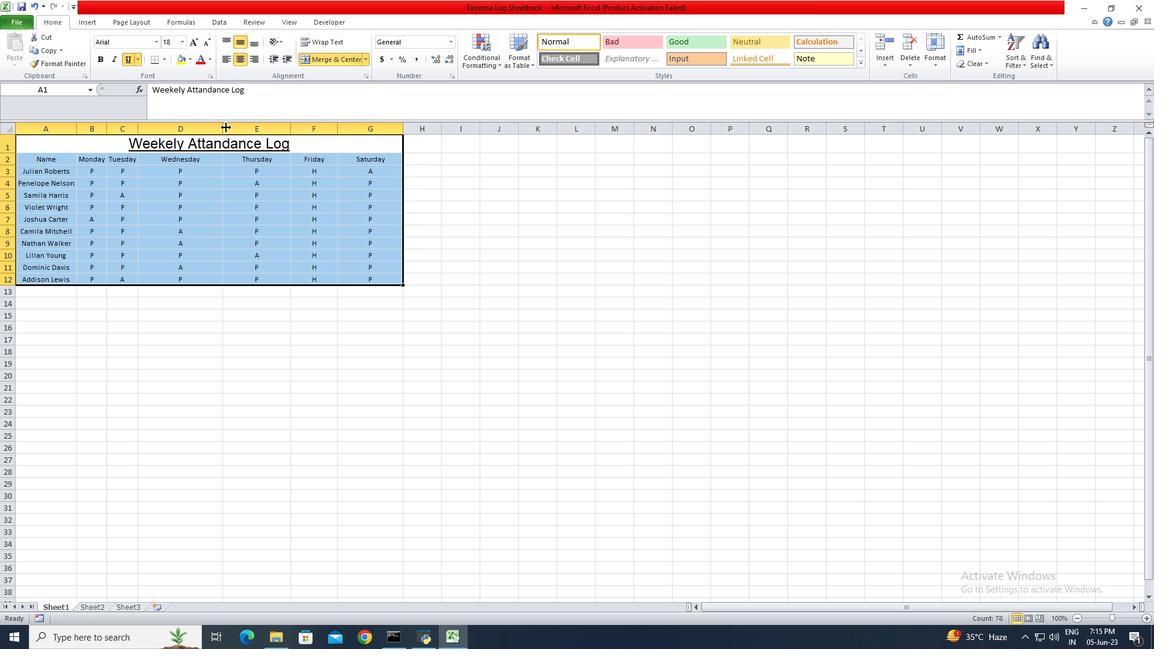 
Action: Mouse pressed left at (226, 128)
Screenshot: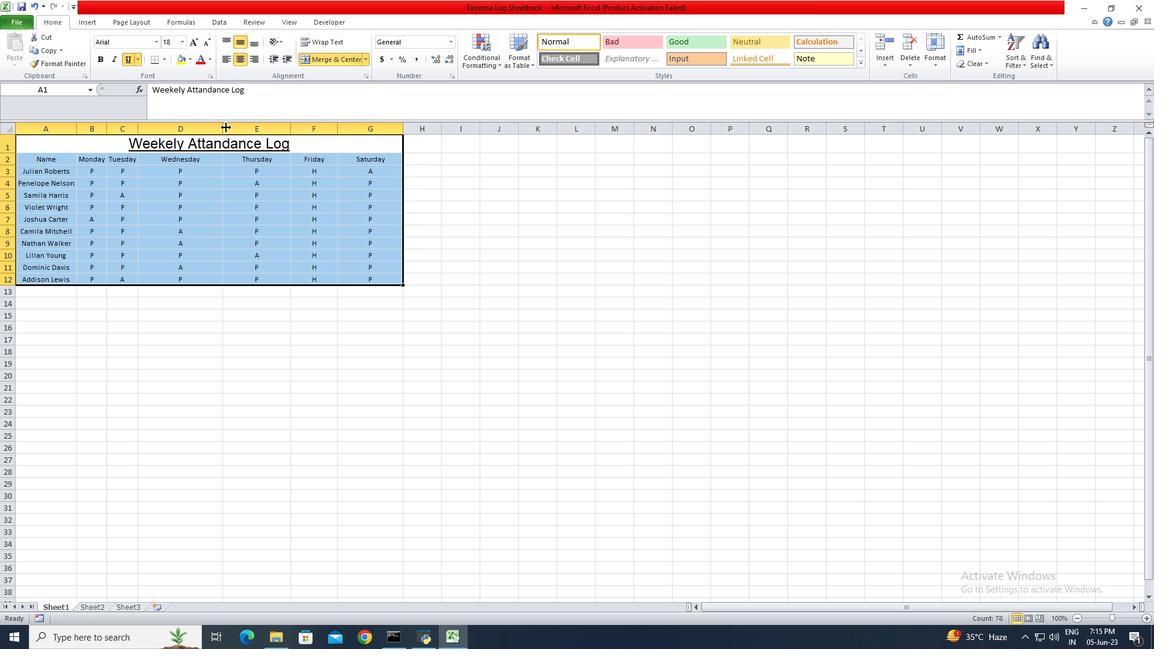 
Action: Mouse pressed left at (226, 128)
Screenshot: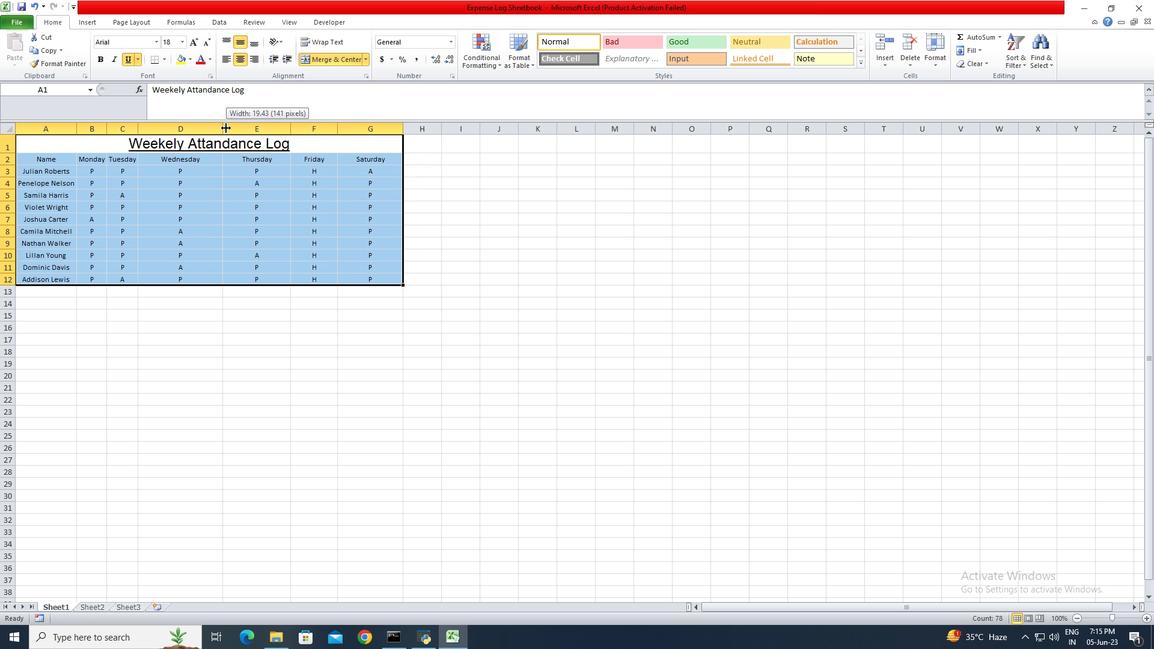 
Action: Mouse moved to (248, 131)
Screenshot: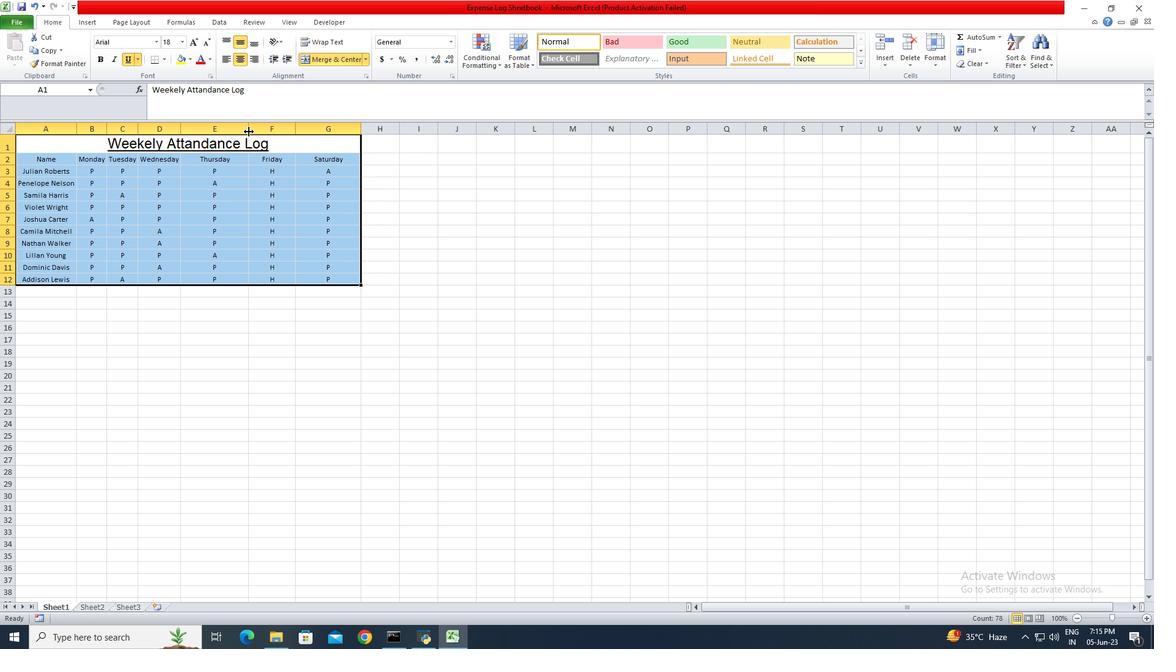 
Action: Mouse pressed left at (248, 131)
Screenshot: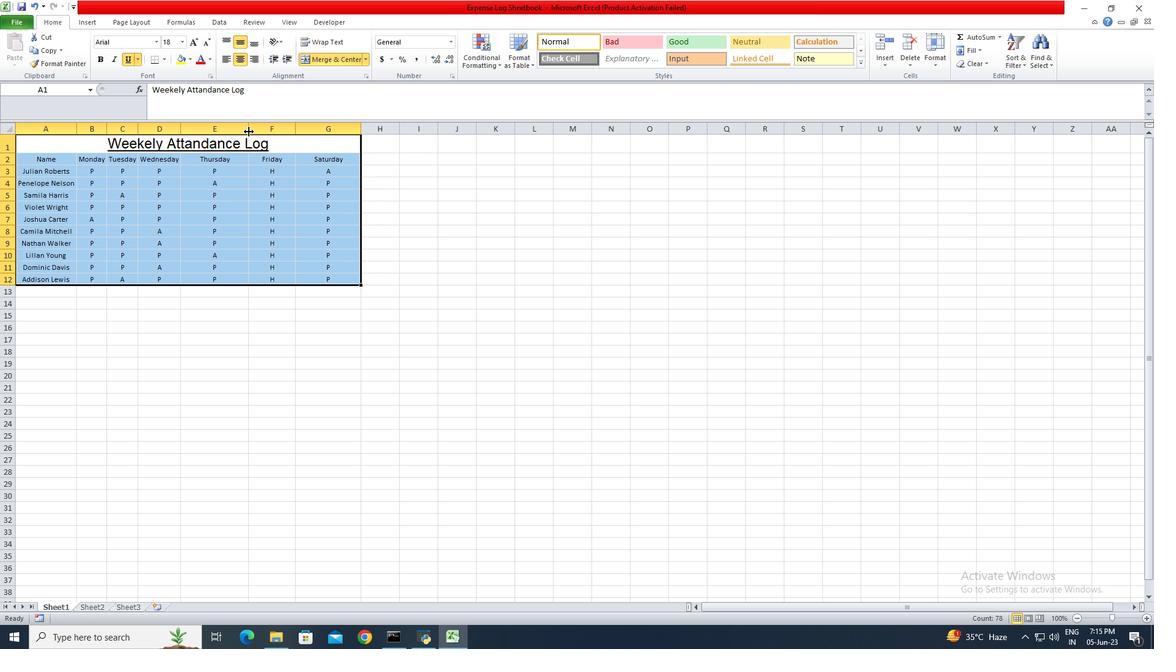 
Action: Mouse pressed left at (248, 131)
Screenshot: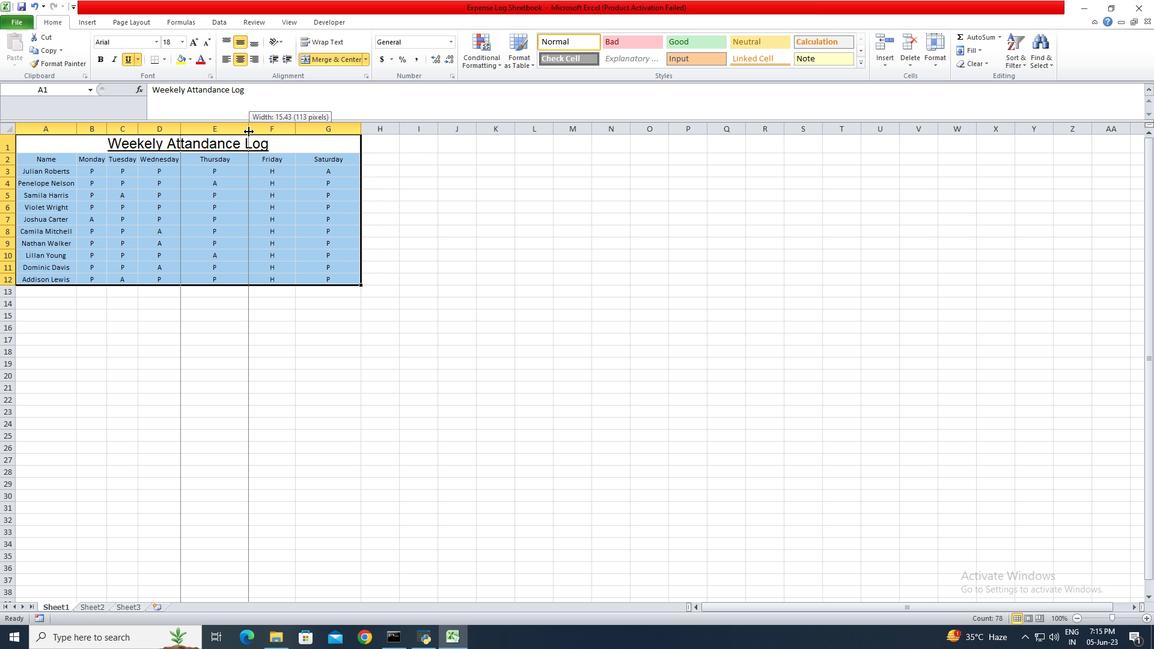 
Action: Mouse moved to (258, 128)
Screenshot: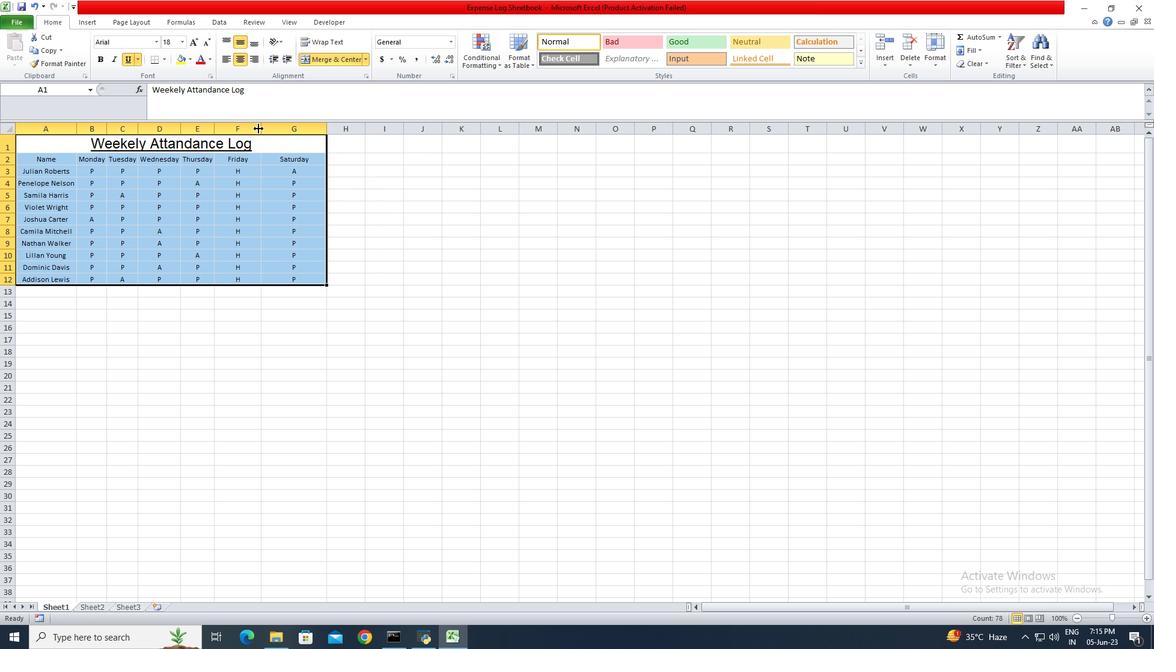 
Action: Mouse pressed left at (258, 128)
Screenshot: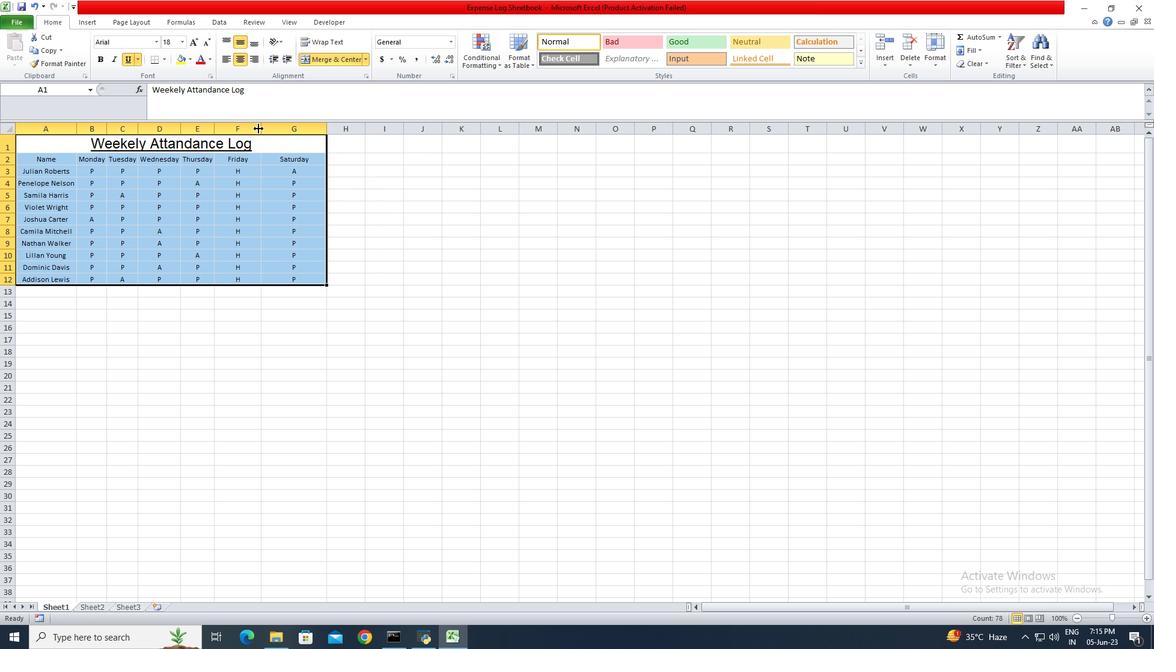 
Action: Mouse moved to (259, 128)
Screenshot: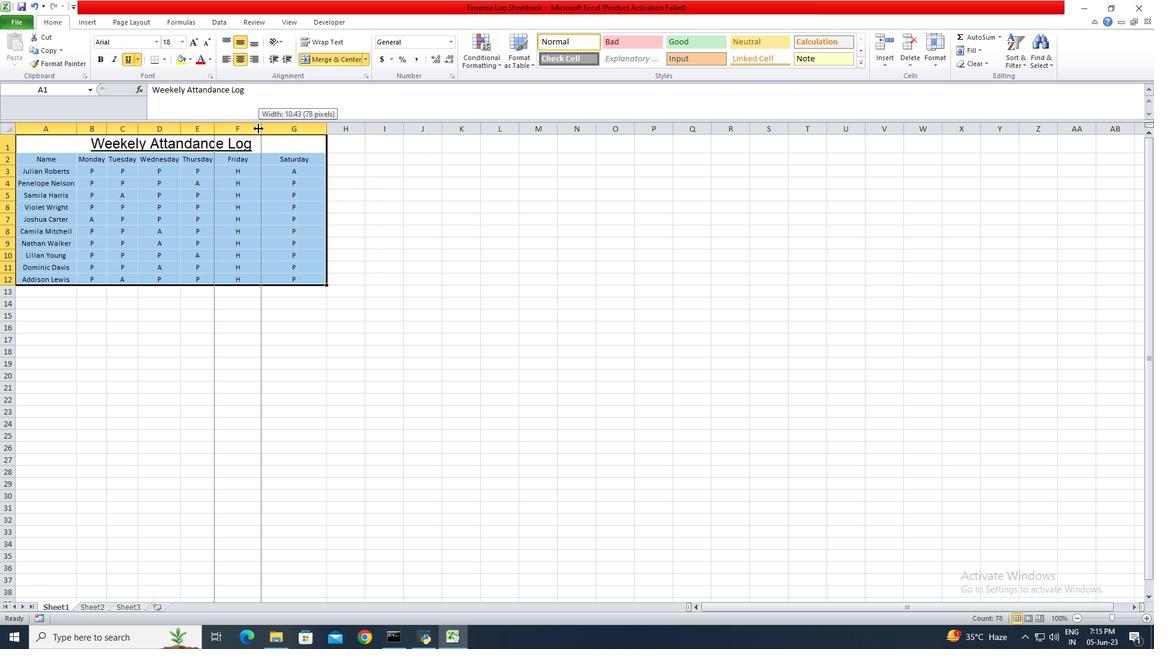 
Action: Mouse pressed left at (259, 128)
Screenshot: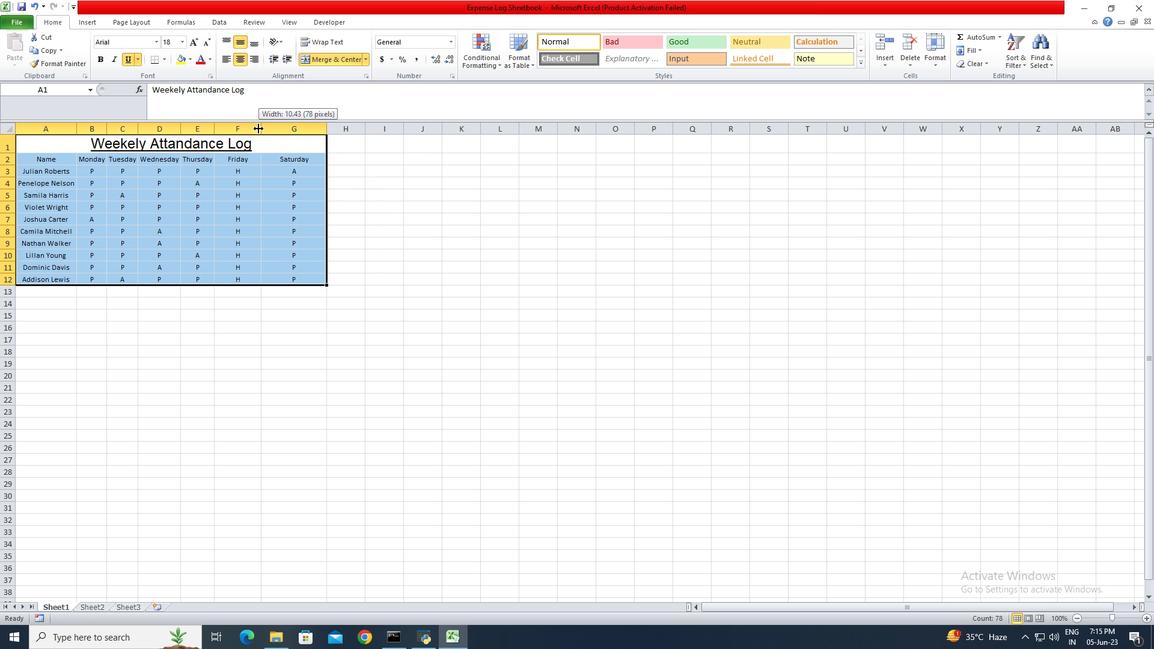 
Action: Mouse moved to (303, 128)
Screenshot: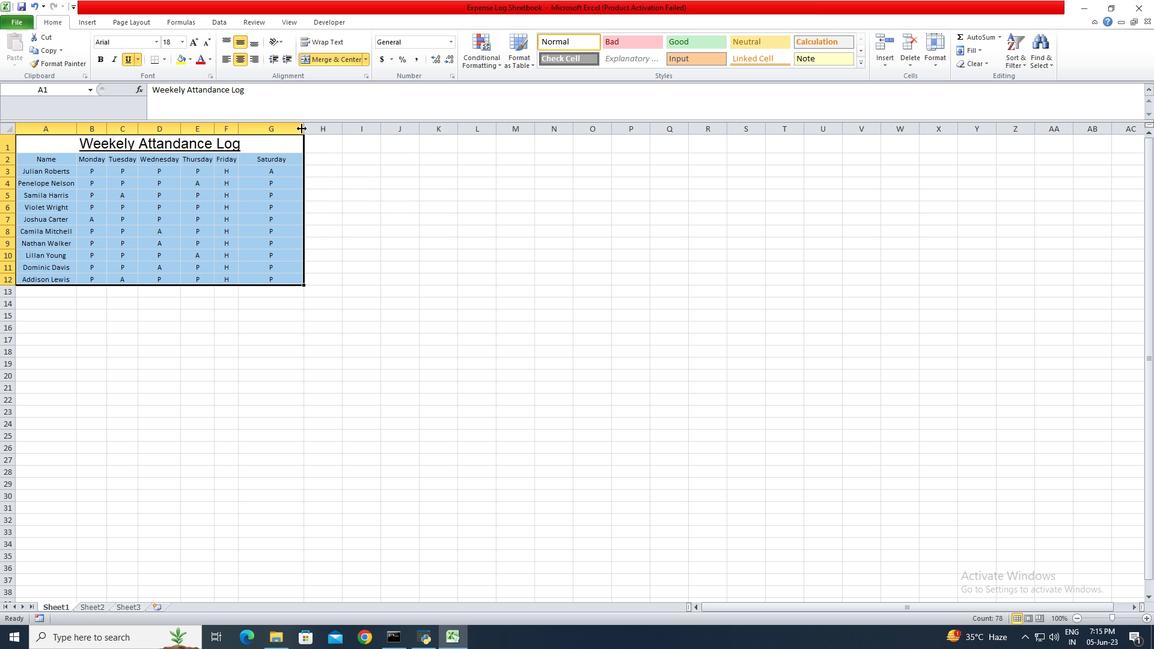 
Action: Mouse pressed left at (303, 128)
Screenshot: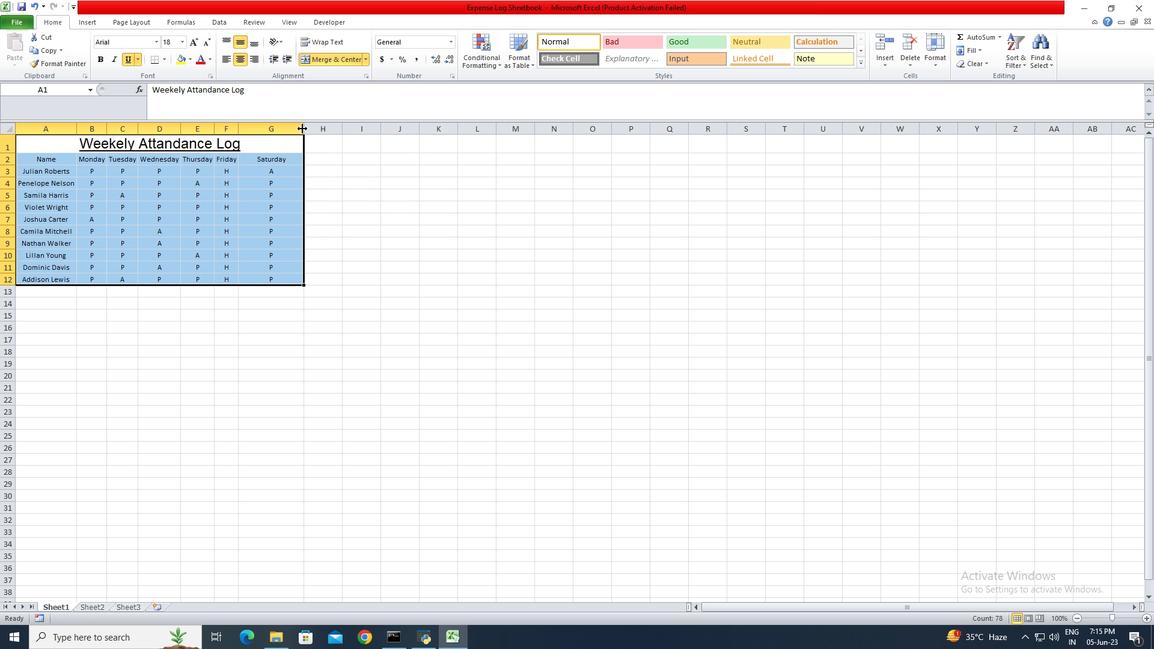 
Action: Mouse pressed left at (303, 128)
Screenshot: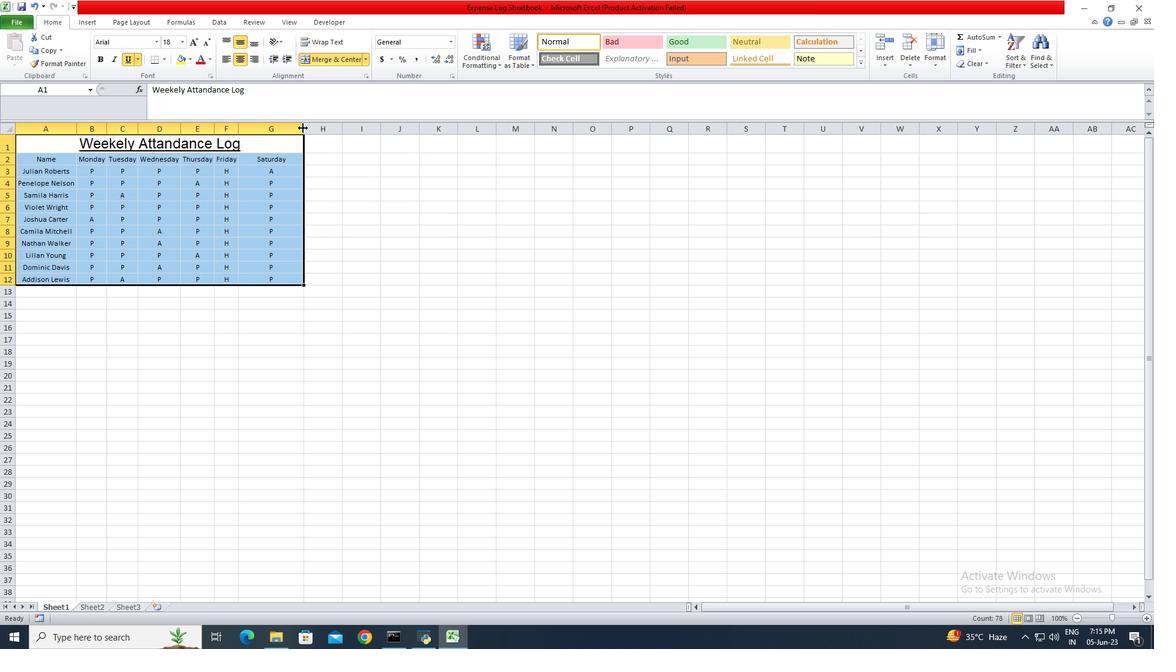 
Action: Mouse moved to (50, 147)
Screenshot: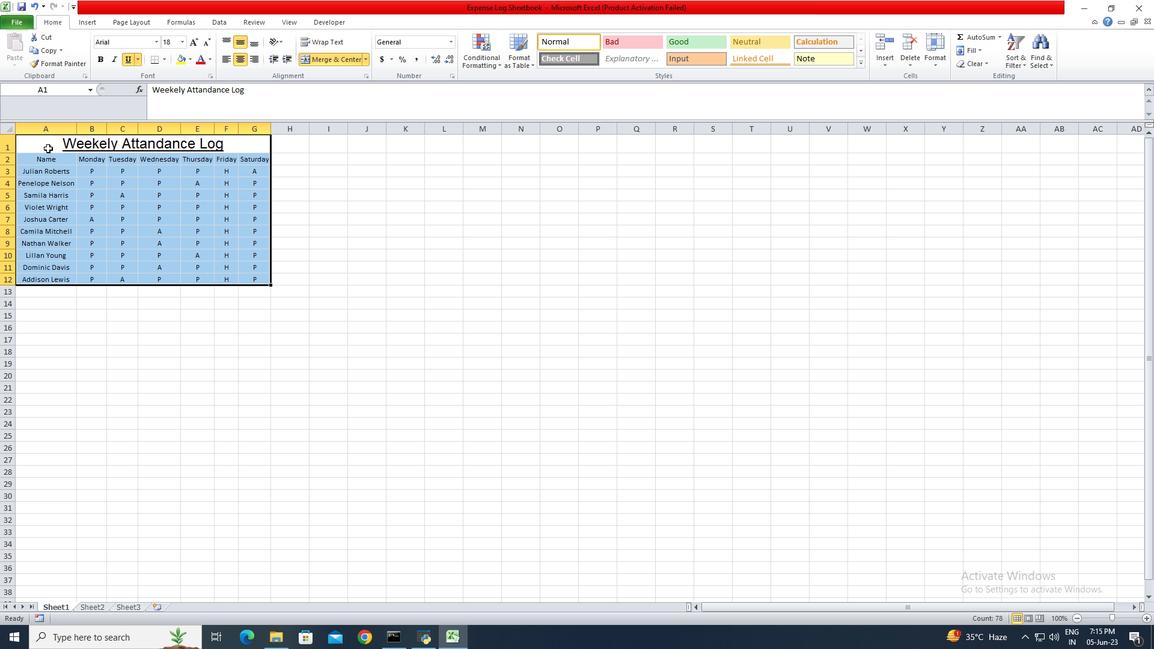 
Action: Mouse pressed left at (50, 147)
Screenshot: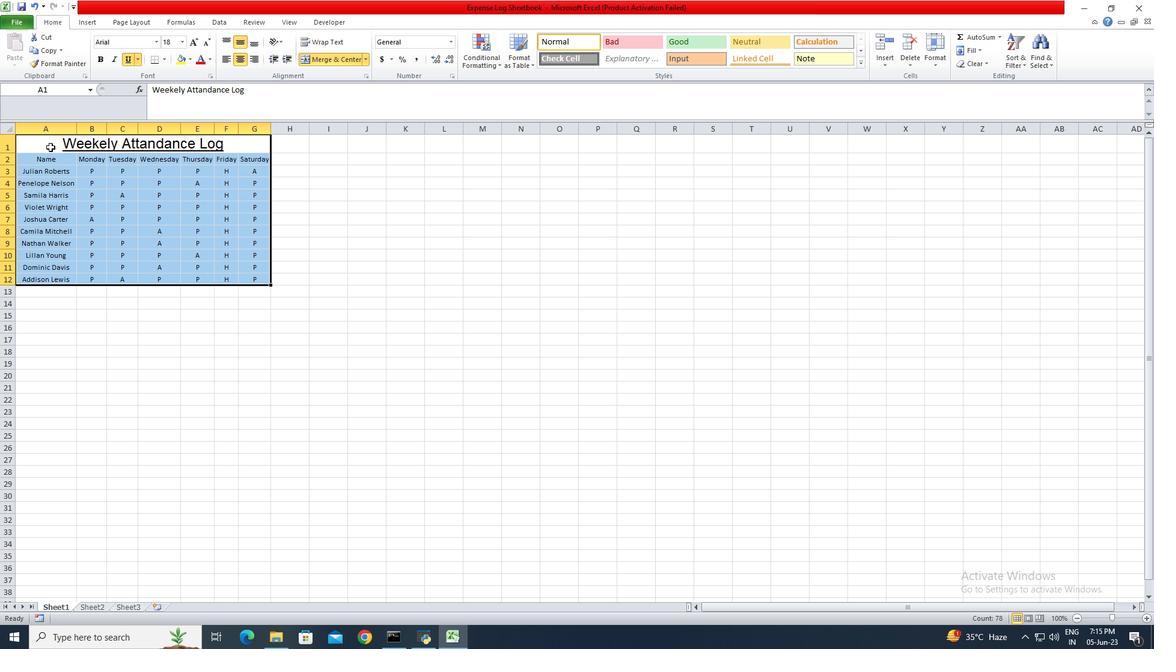
Action: Mouse moved to (205, 58)
Screenshot: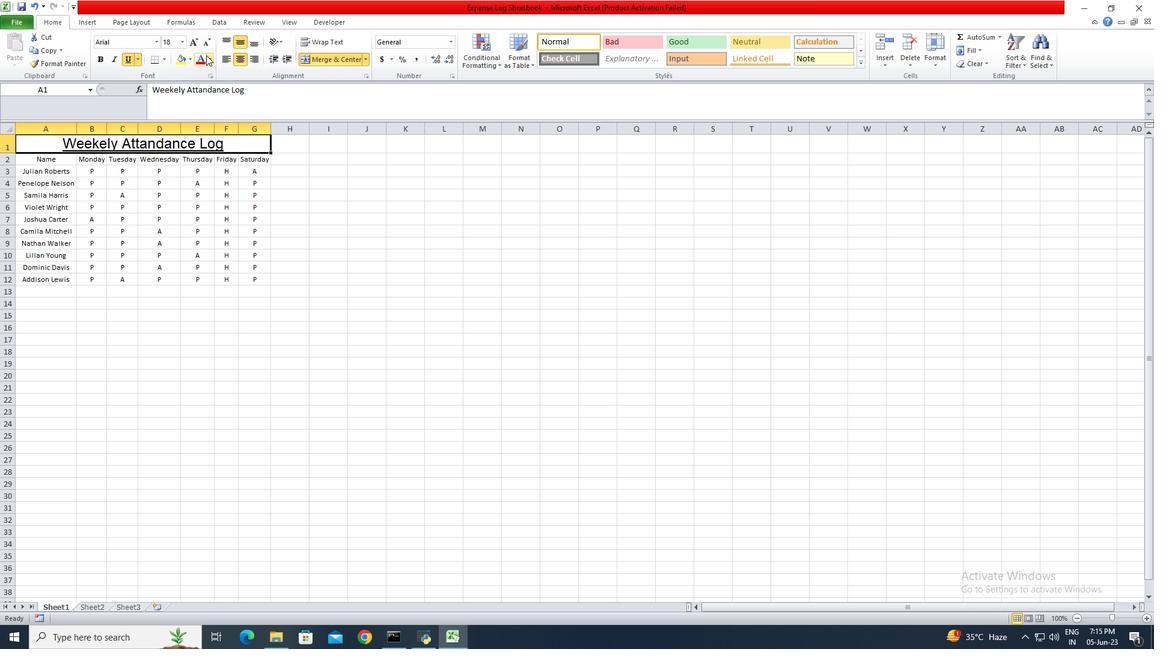 
Action: Mouse pressed left at (205, 58)
Screenshot: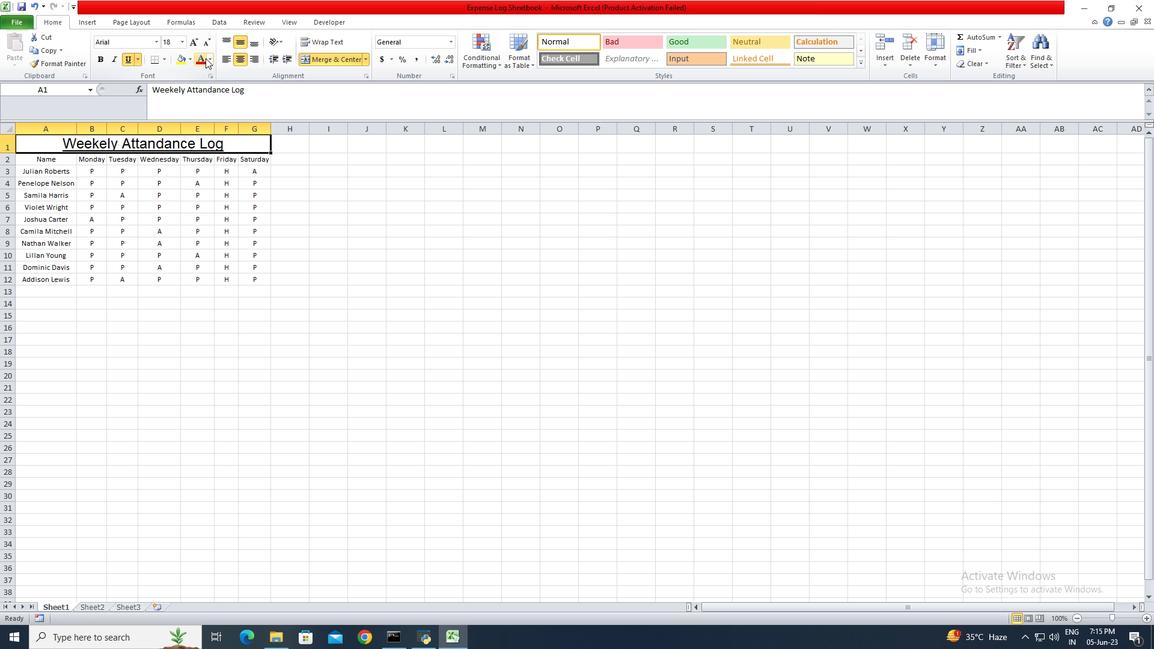 
Action: Mouse moved to (57, 157)
Screenshot: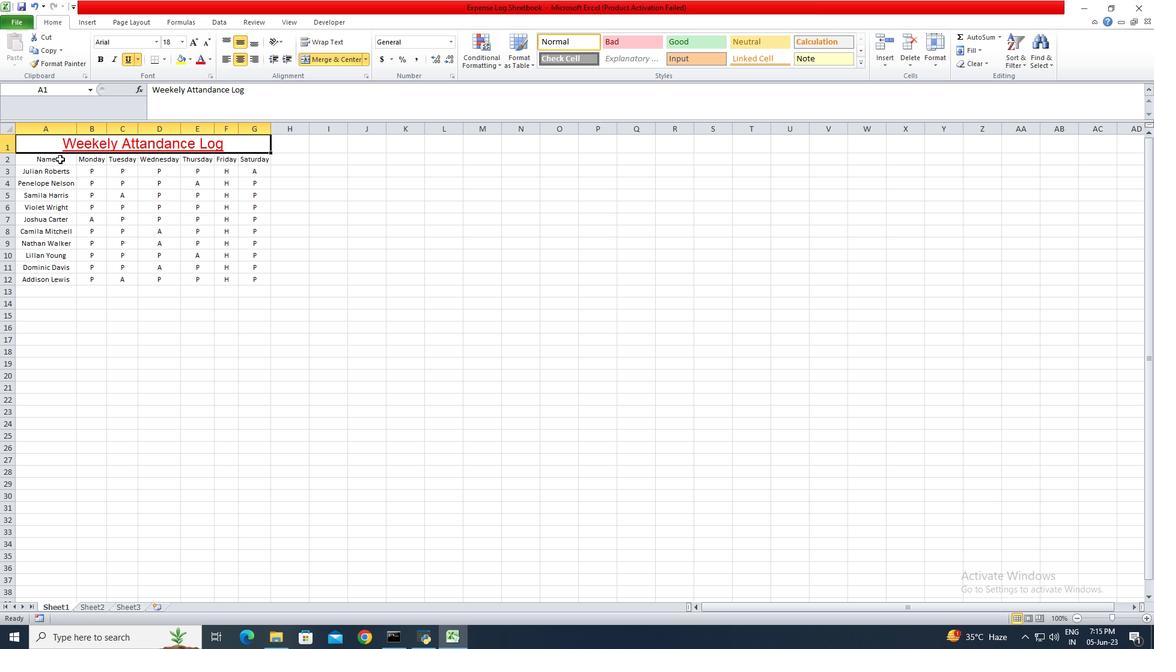 
Action: Mouse pressed left at (57, 157)
Screenshot: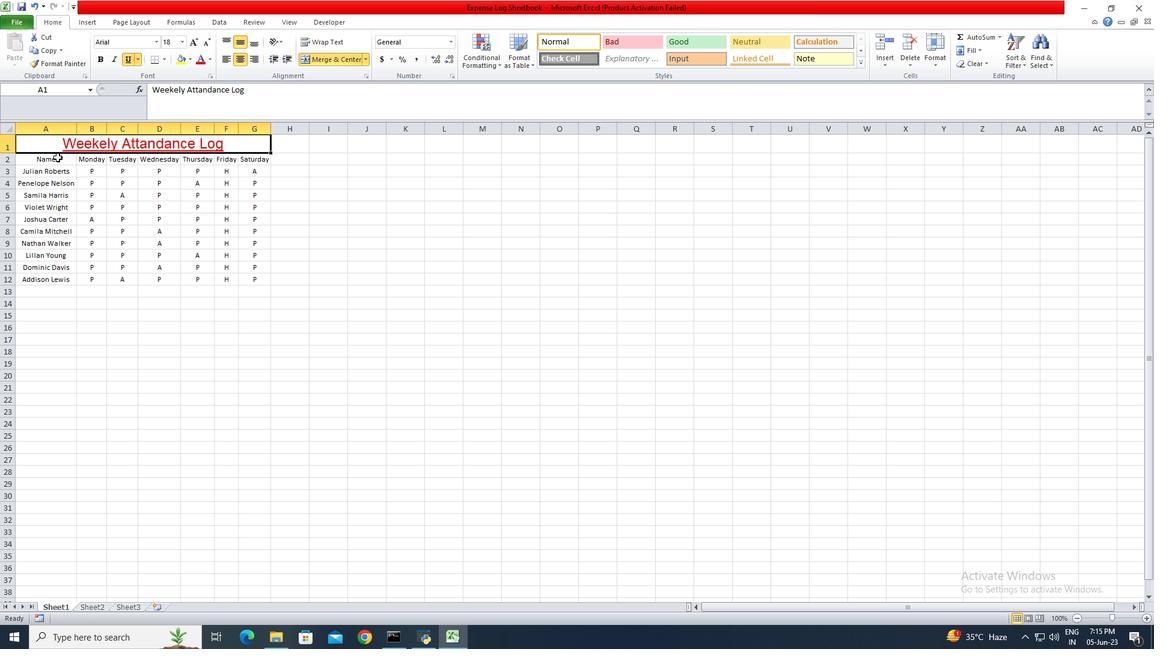 
Action: Mouse moved to (162, 59)
Screenshot: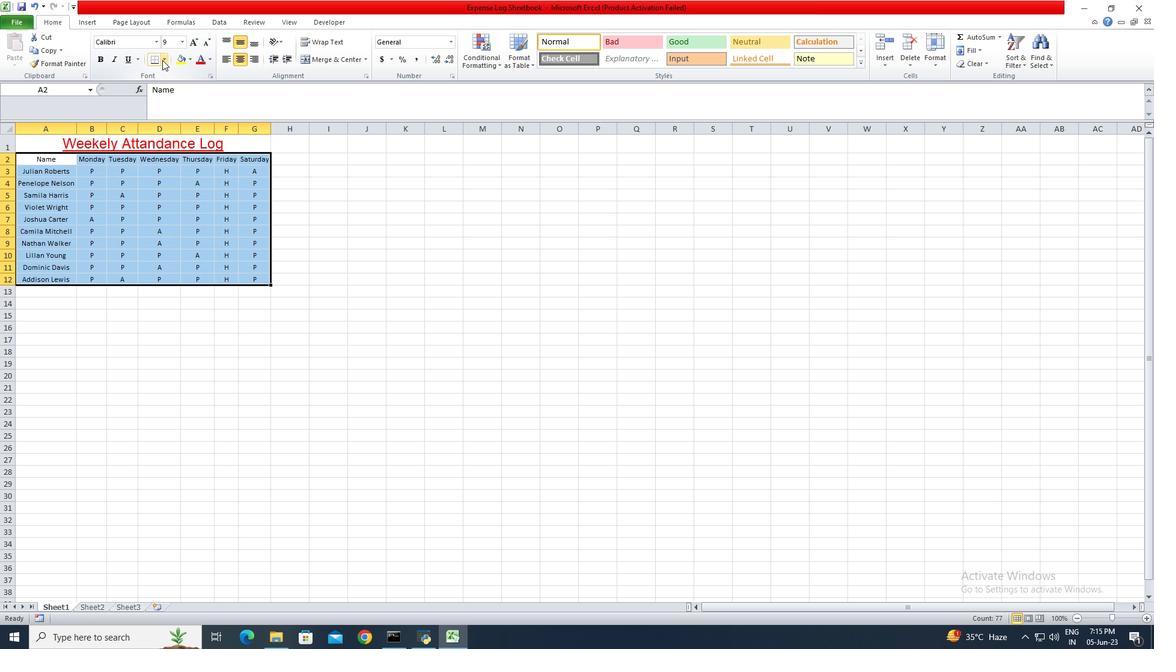 
Action: Mouse pressed left at (162, 59)
Screenshot: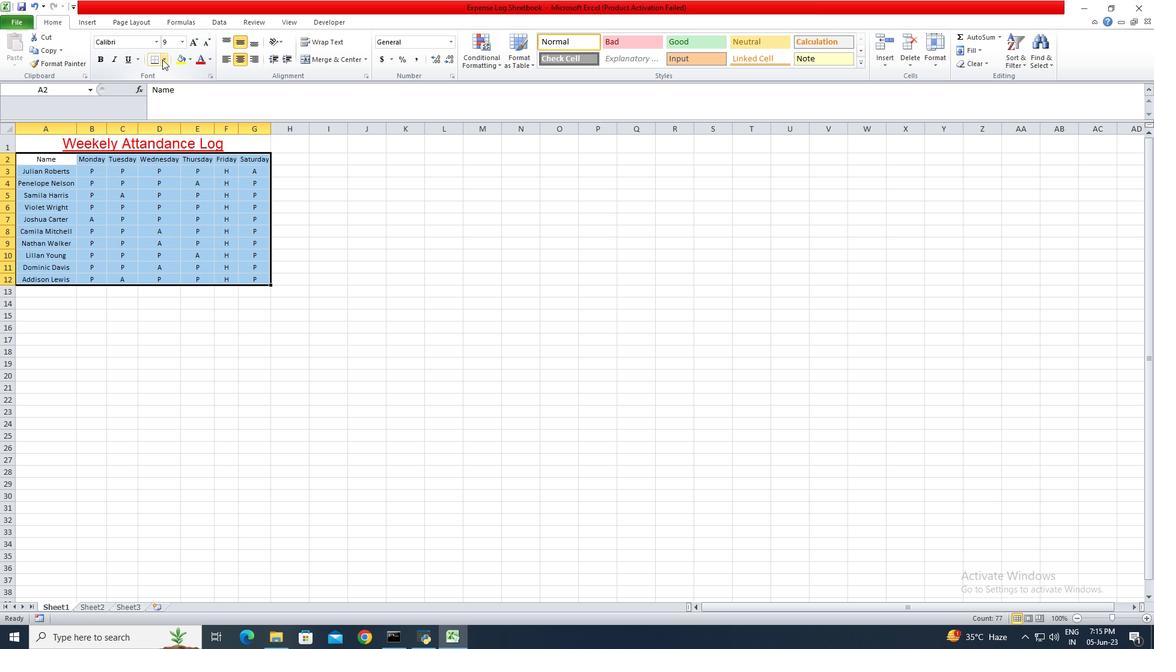 
Action: Mouse moved to (175, 159)
Screenshot: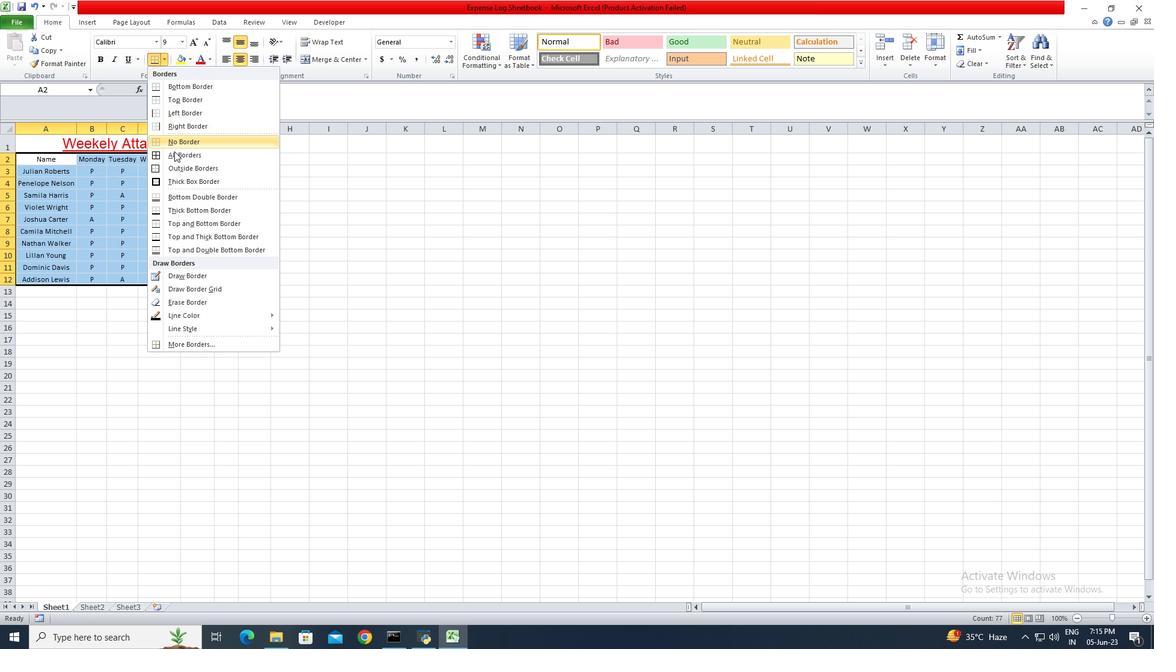 
Action: Mouse pressed left at (175, 159)
Screenshot: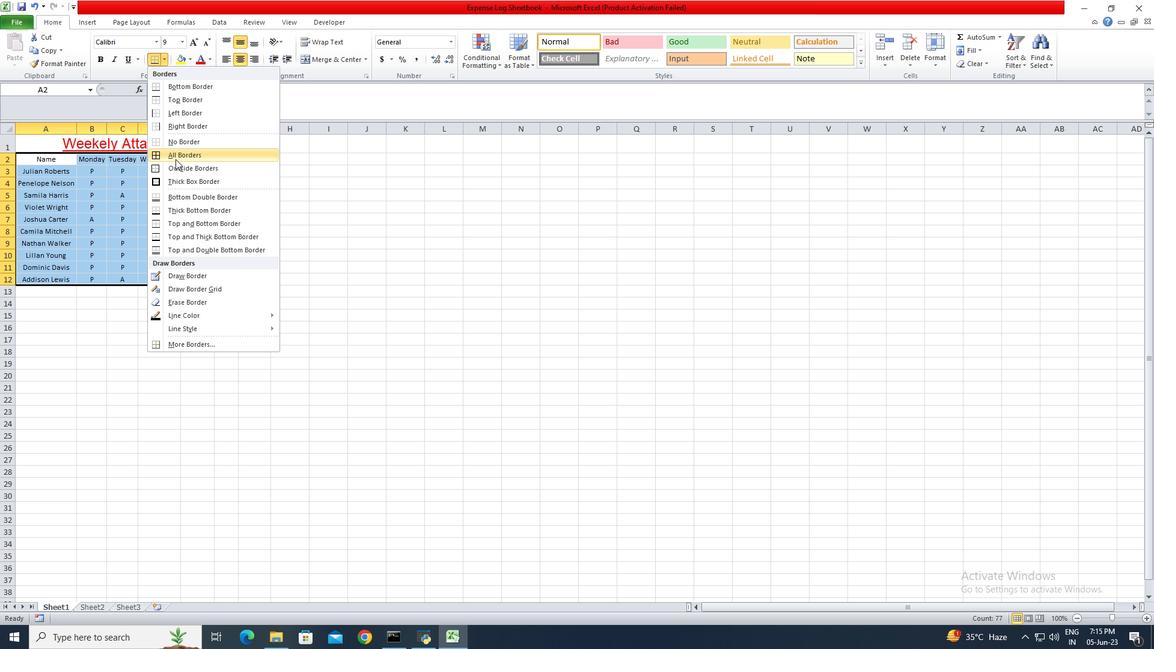 
Action: Mouse moved to (24, 18)
Screenshot: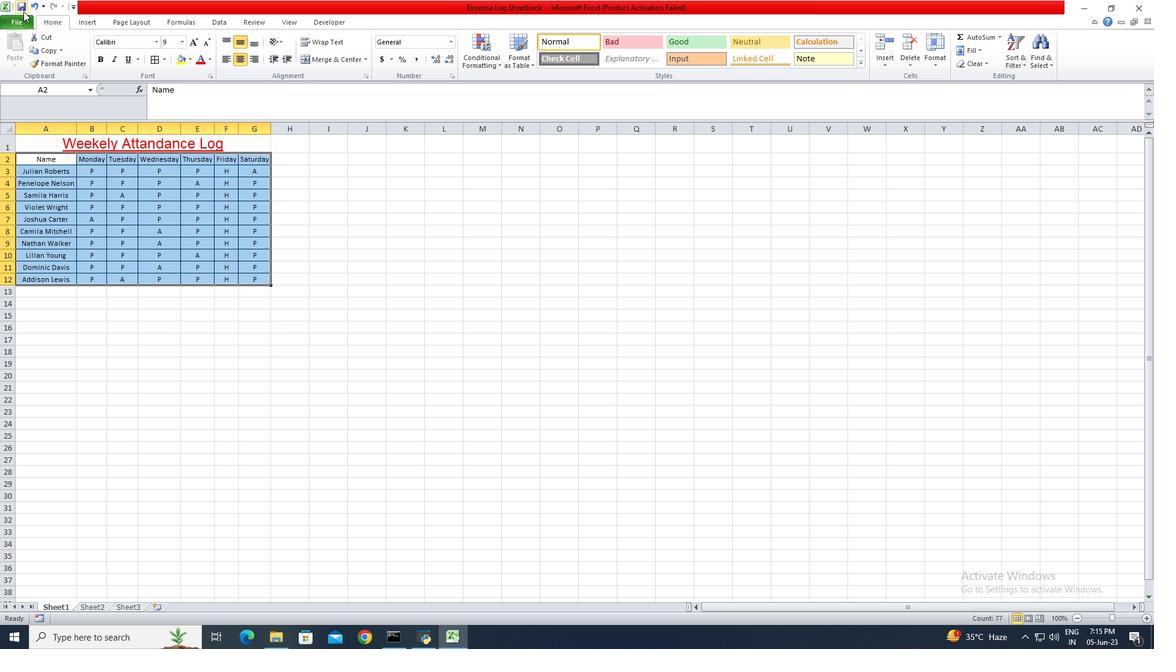 
Action: Mouse pressed left at (24, 18)
Screenshot: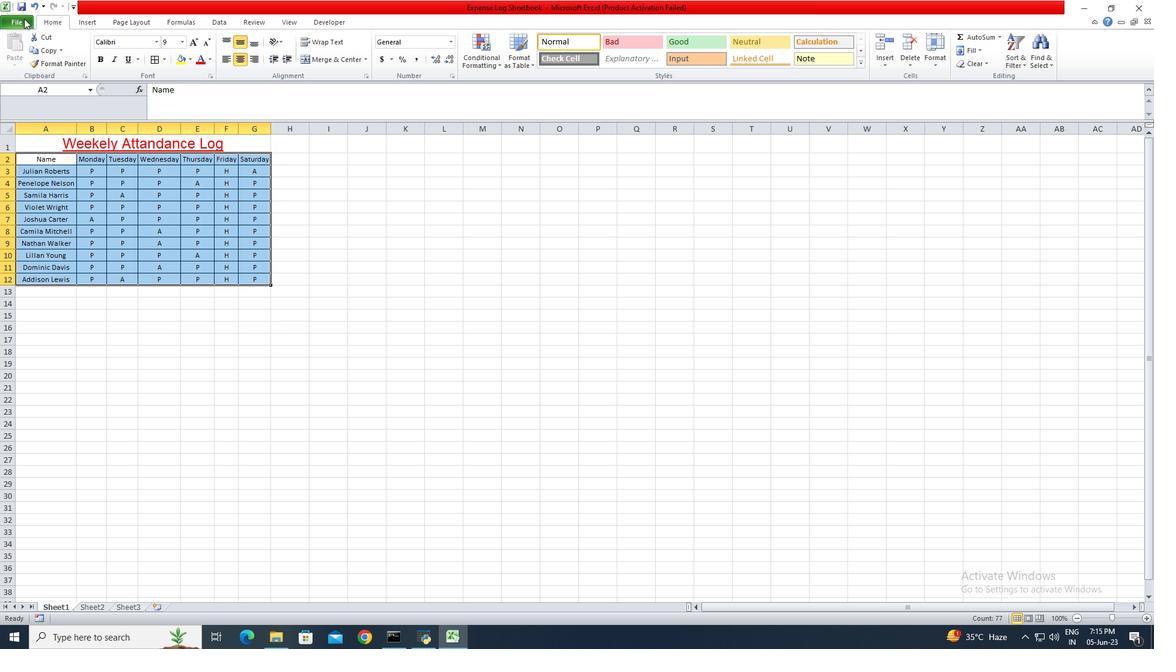 
Action: Mouse moved to (32, 41)
Screenshot: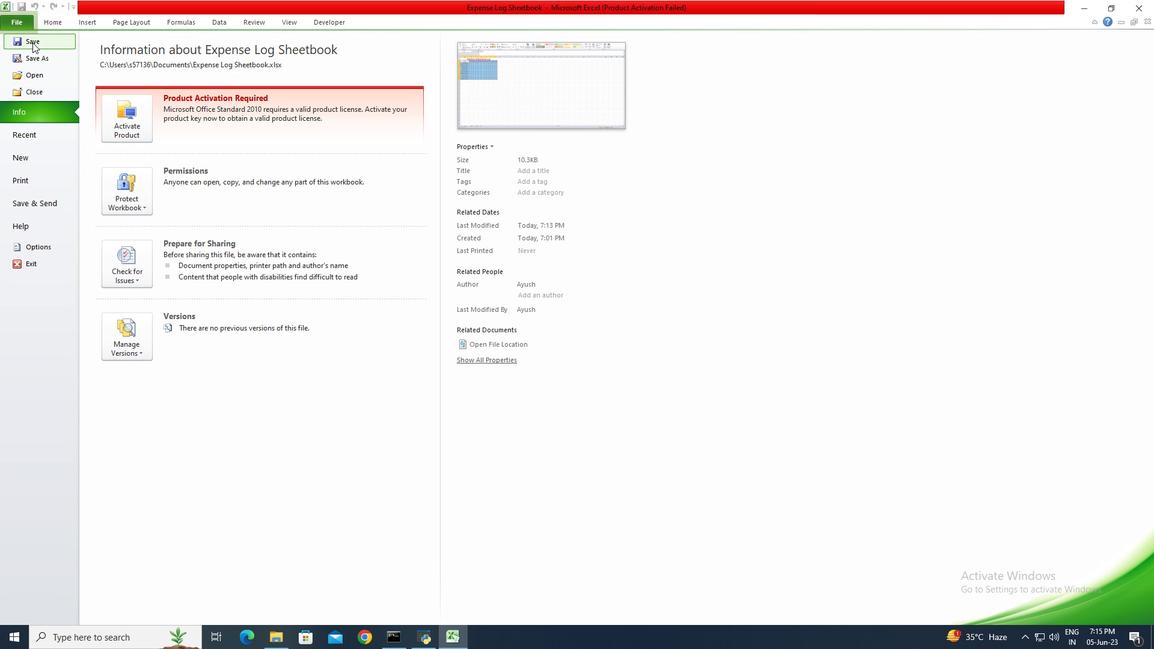 
Action: Mouse pressed left at (32, 41)
Screenshot: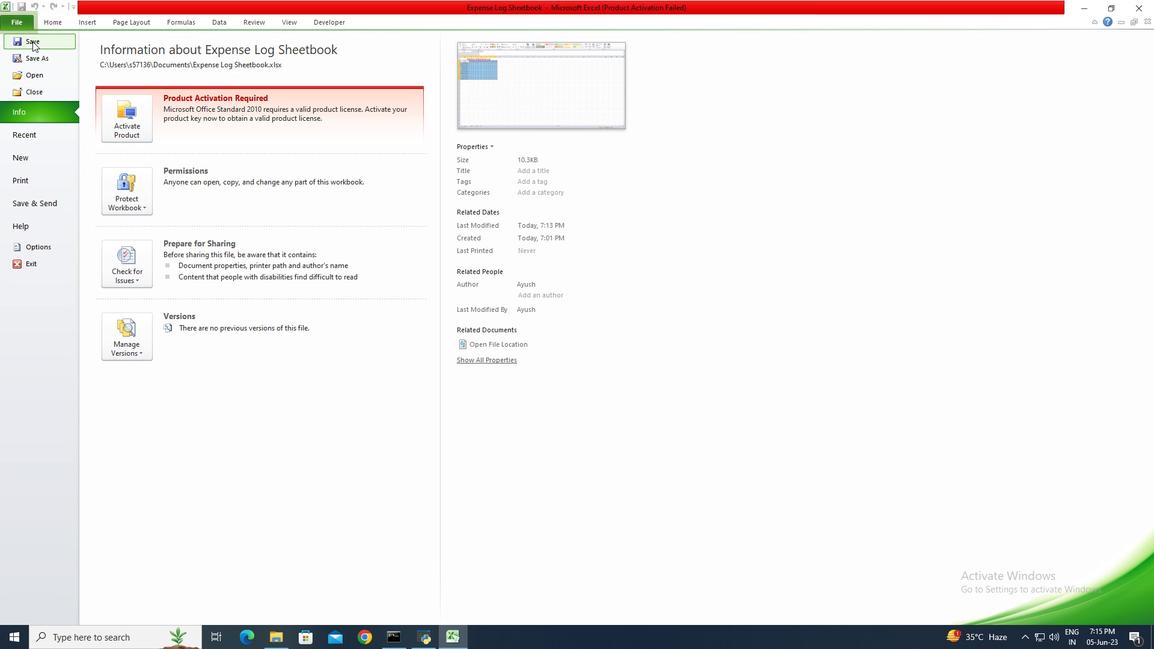 
Action: Mouse moved to (33, 27)
Screenshot: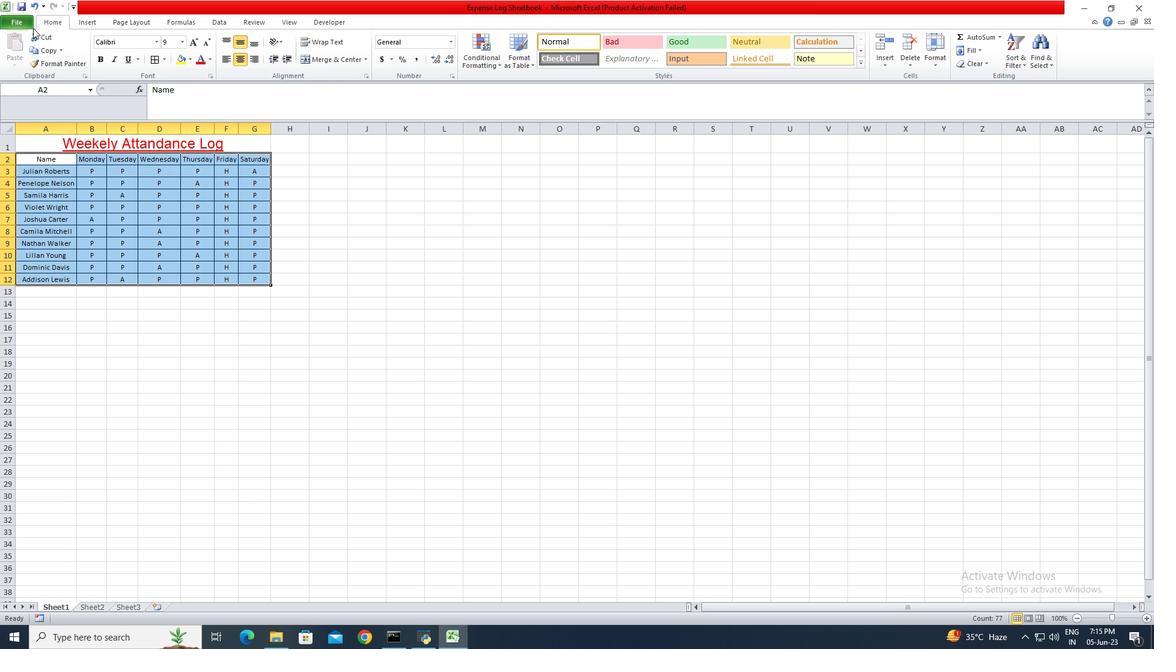 
